 Task: Look for space in Bijelo Polje, Montenegro from 4th August, 2023 to 8th August, 2023 for 1 adult in price range Rs.10000 to Rs.15000. Place can be private room with 1  bedroom having 1 bed and 1 bathroom. Property type can be flatguest house, hotel. Amenities needed are: wifi. Booking option can be shelf check-in. Required host language is English.
Action: Mouse moved to (435, 53)
Screenshot: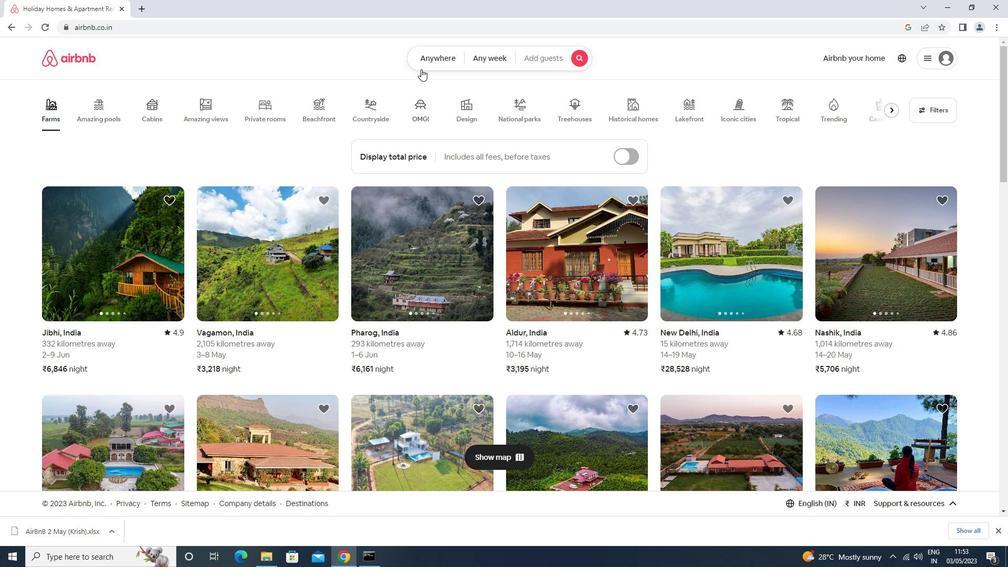 
Action: Mouse pressed left at (435, 53)
Screenshot: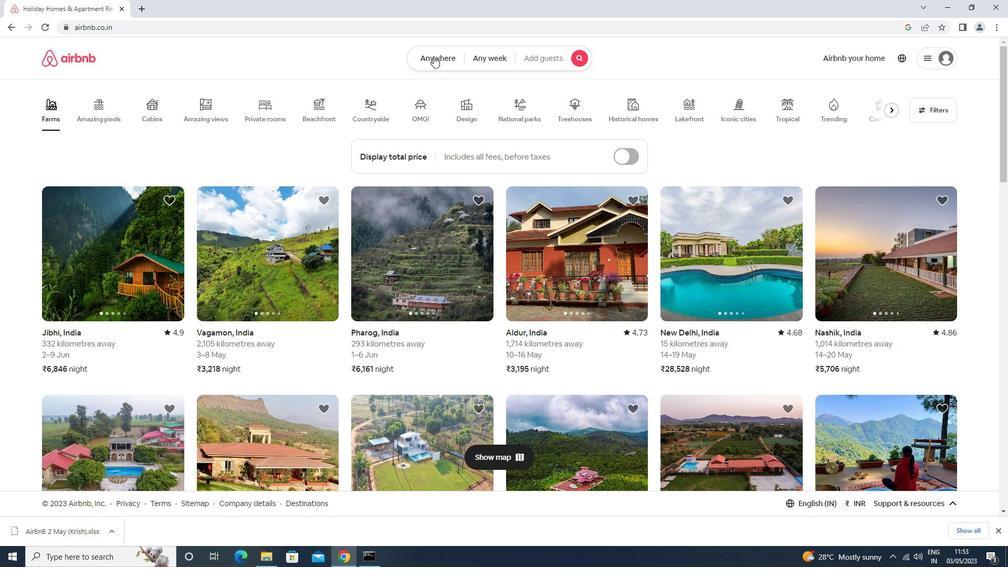 
Action: Mouse moved to (403, 106)
Screenshot: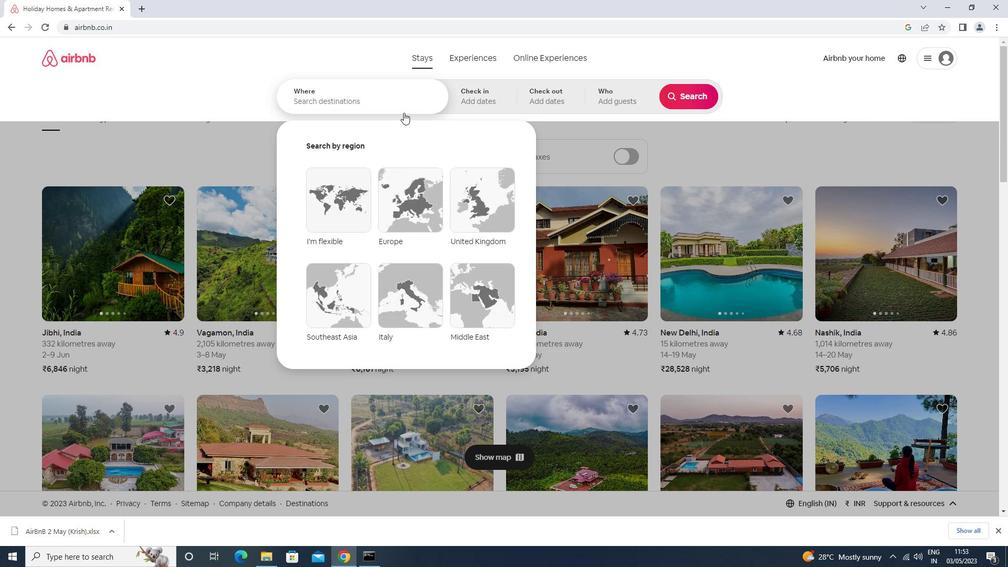 
Action: Mouse pressed left at (403, 106)
Screenshot: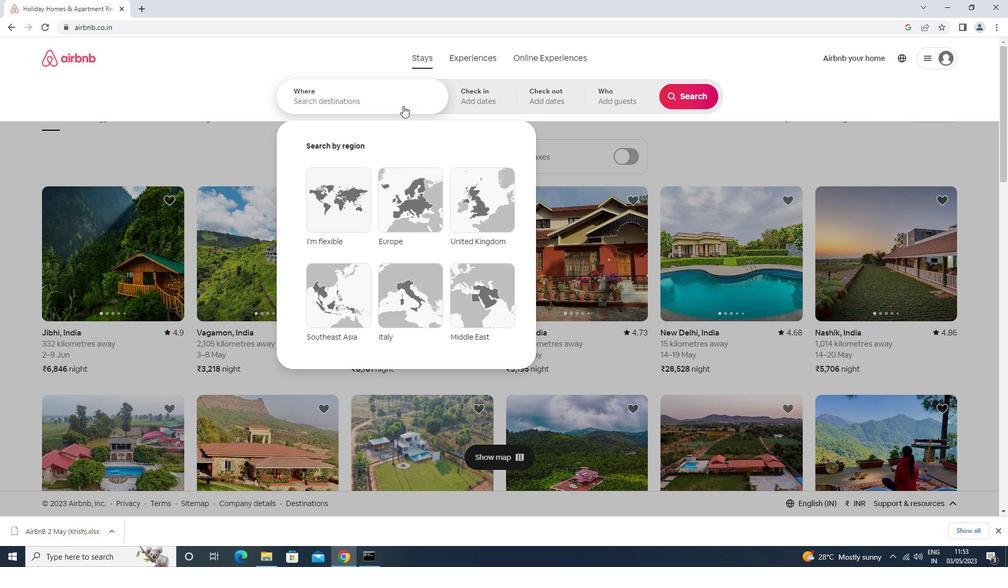 
Action: Key pressed b<Key.caps_lock>ejelo<Key.space>o<Key.backspace>polje<Key.down><Key.enter>
Screenshot: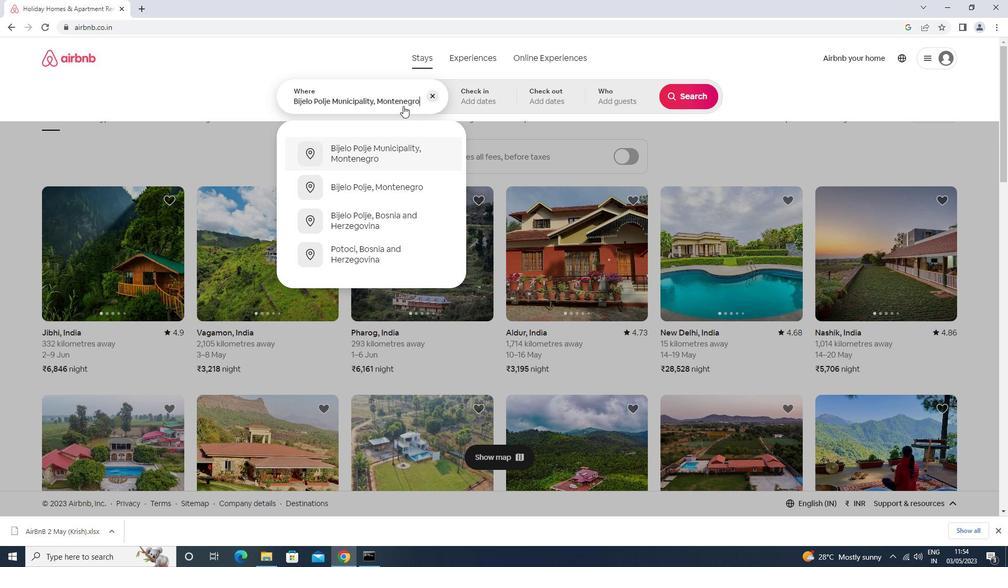 
Action: Mouse moved to (687, 184)
Screenshot: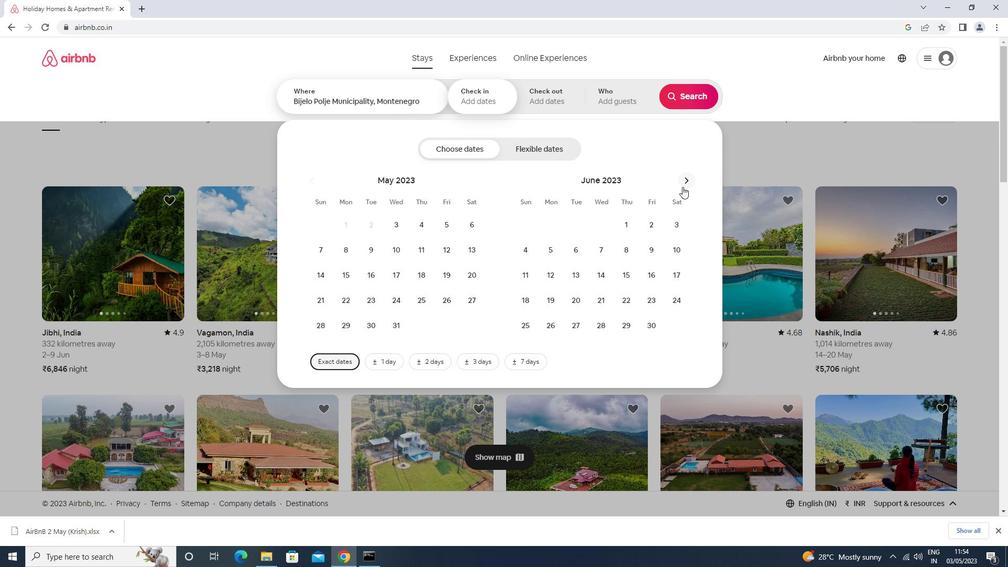 
Action: Mouse pressed left at (687, 184)
Screenshot: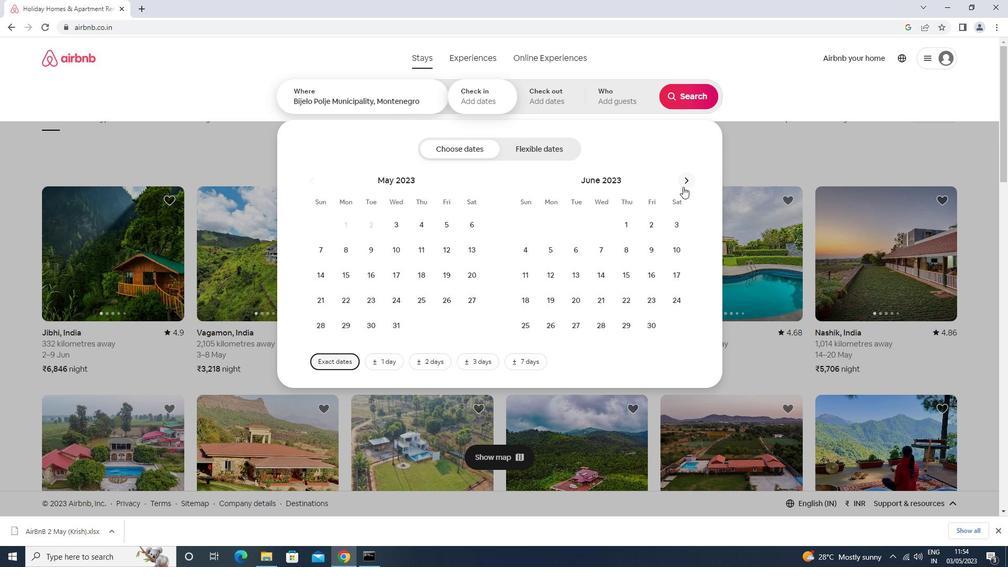 
Action: Mouse pressed left at (687, 184)
Screenshot: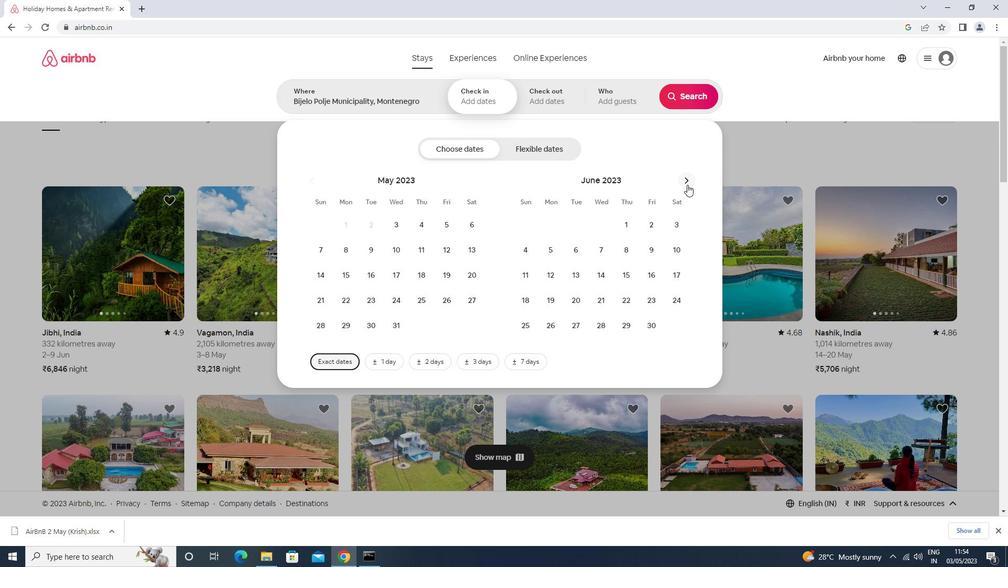 
Action: Mouse pressed left at (687, 184)
Screenshot: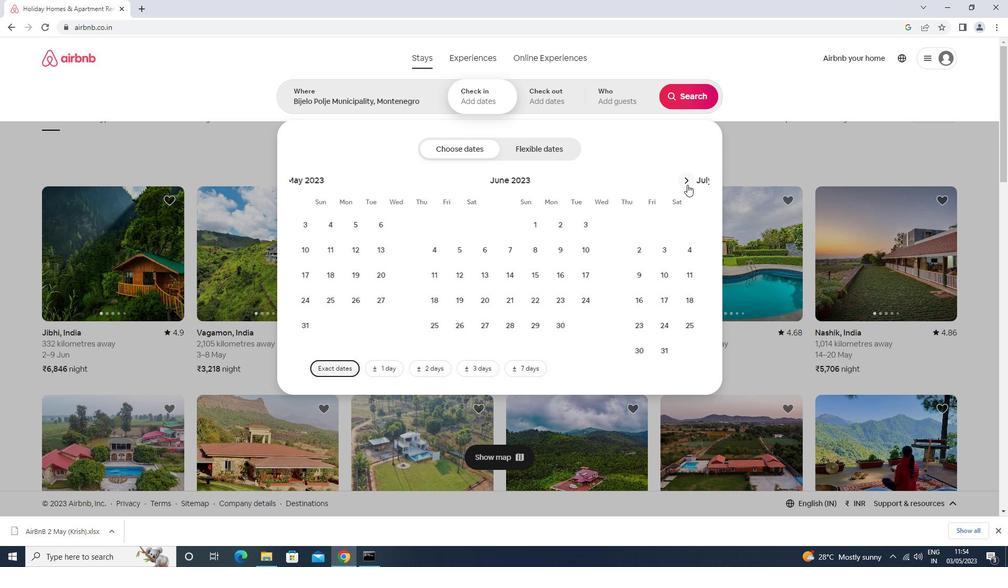 
Action: Mouse moved to (650, 220)
Screenshot: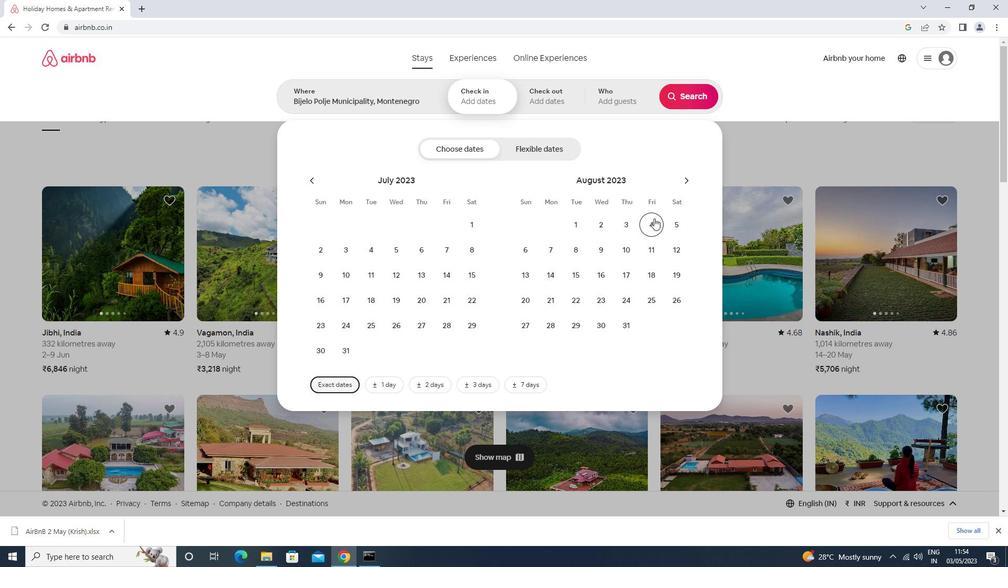 
Action: Mouse pressed left at (650, 220)
Screenshot: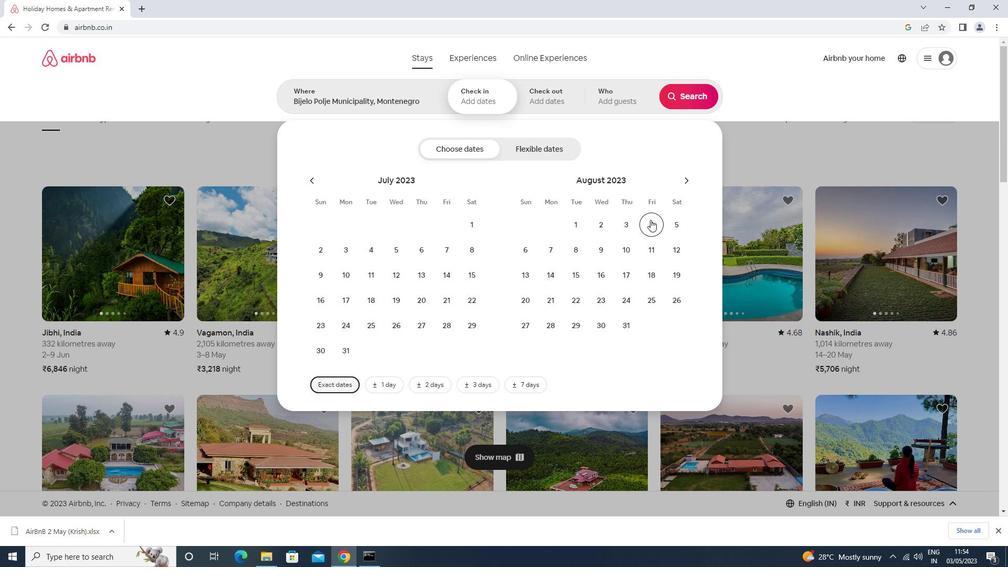 
Action: Mouse moved to (577, 250)
Screenshot: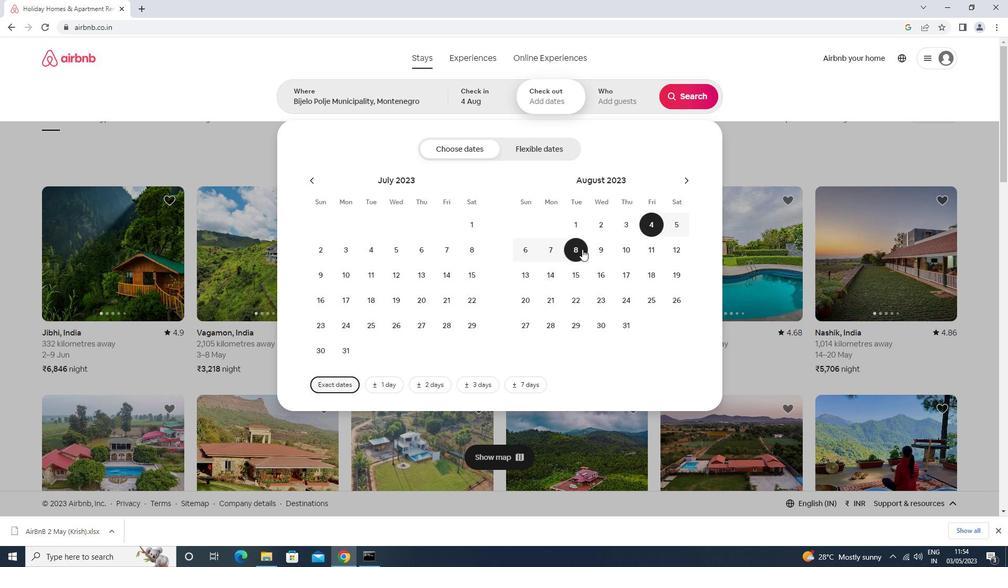 
Action: Mouse pressed left at (577, 250)
Screenshot: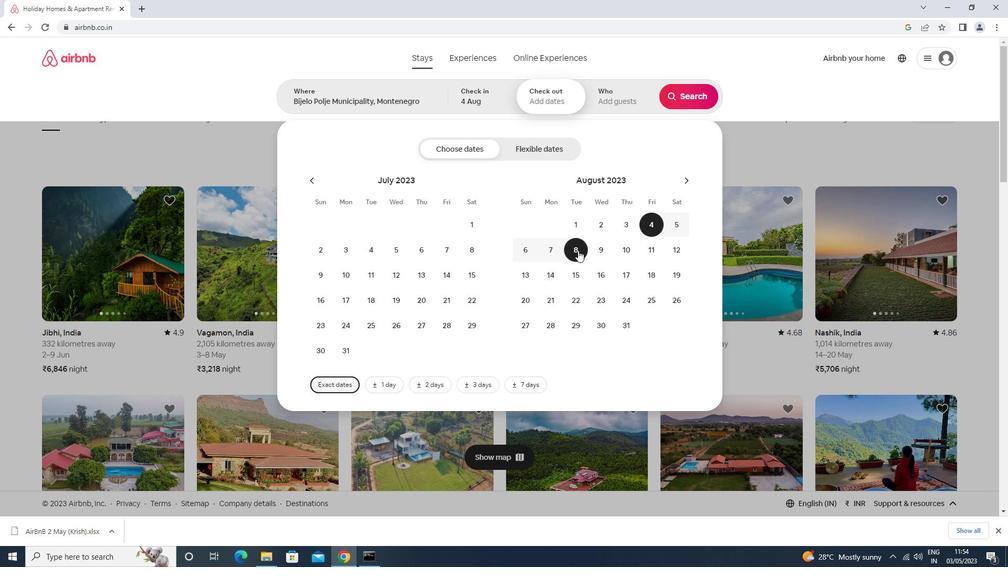 
Action: Mouse moved to (617, 105)
Screenshot: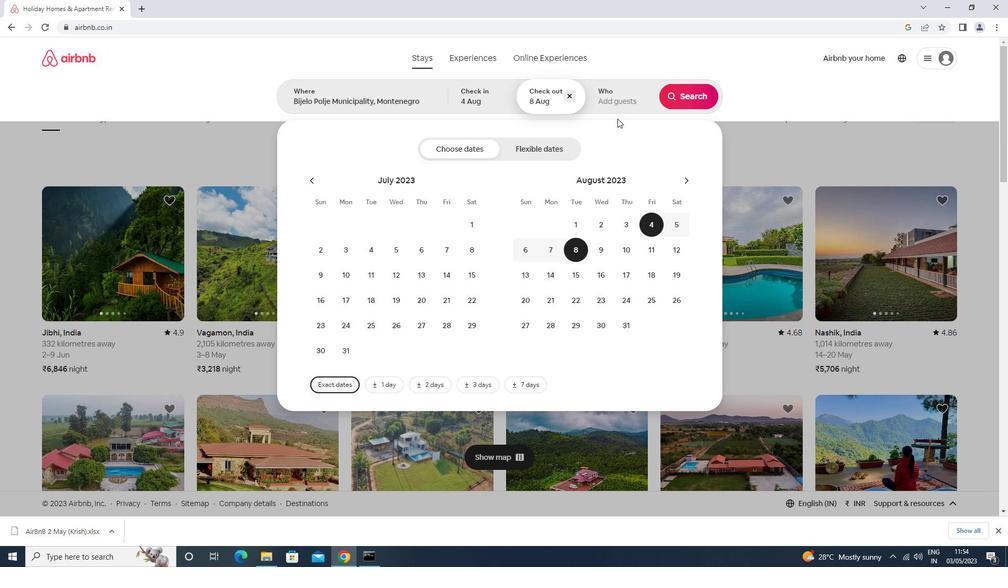 
Action: Mouse pressed left at (617, 105)
Screenshot: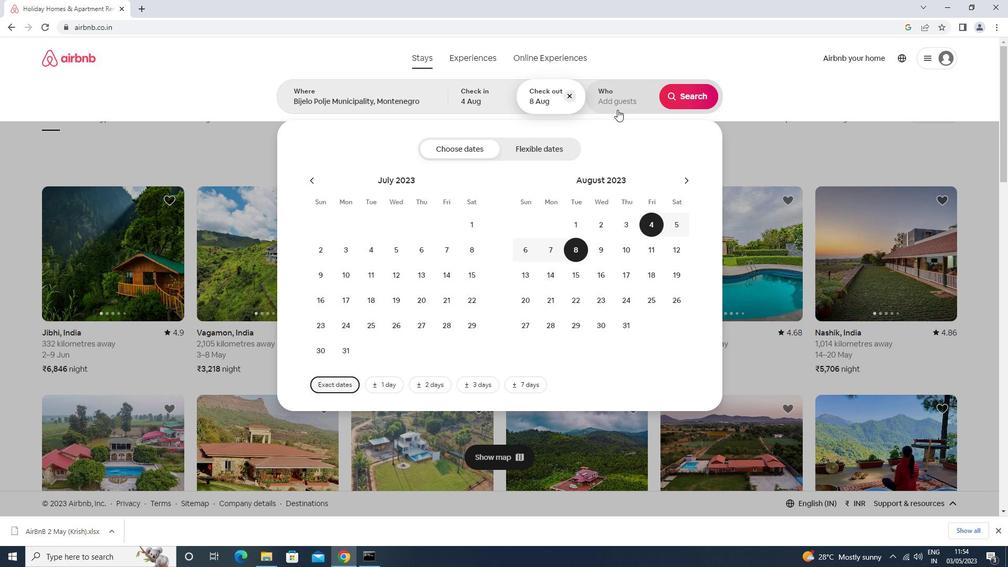 
Action: Mouse moved to (685, 154)
Screenshot: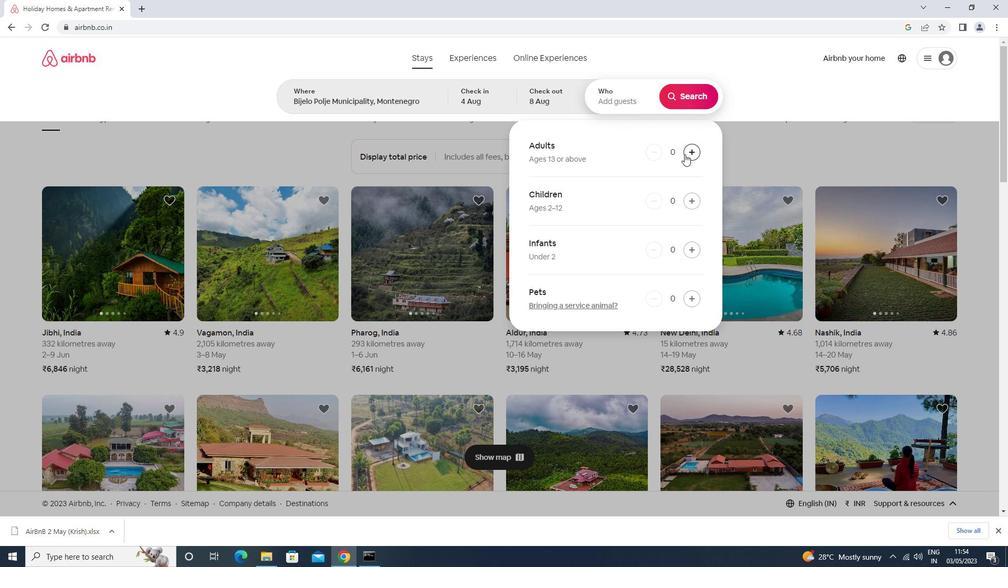 
Action: Mouse pressed left at (685, 154)
Screenshot: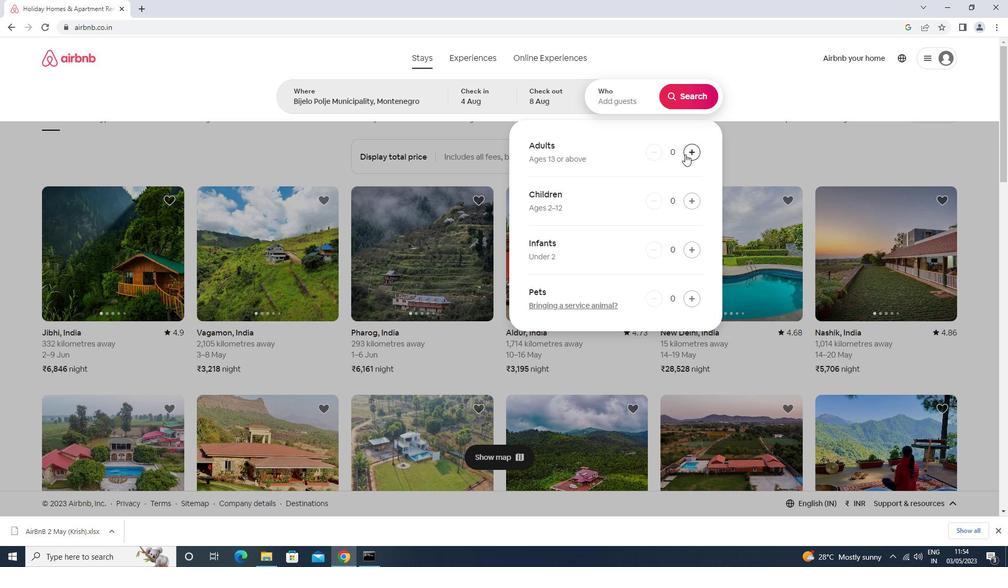 
Action: Mouse moved to (684, 102)
Screenshot: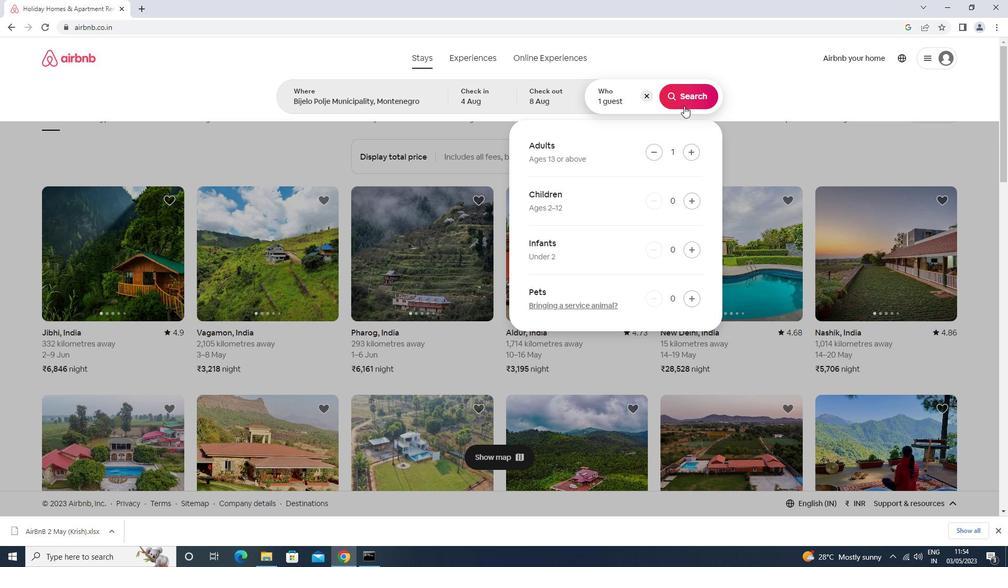 
Action: Mouse pressed left at (684, 102)
Screenshot: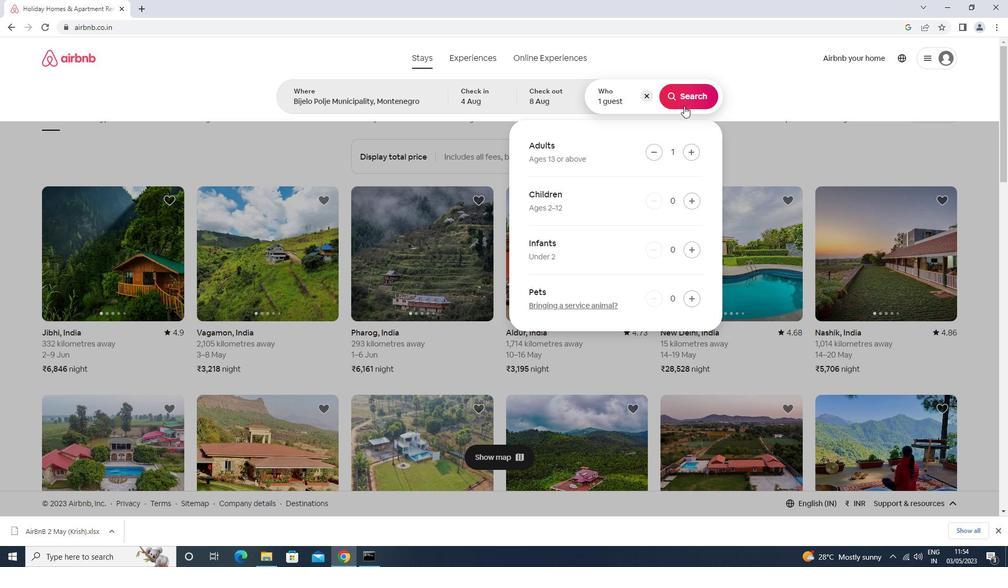 
Action: Mouse moved to (961, 97)
Screenshot: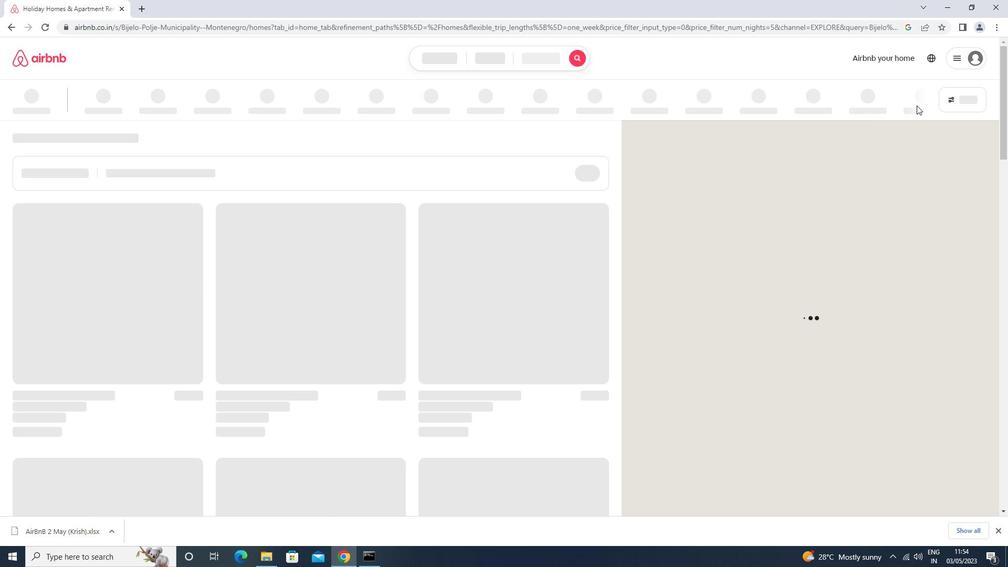 
Action: Mouse pressed left at (961, 97)
Screenshot: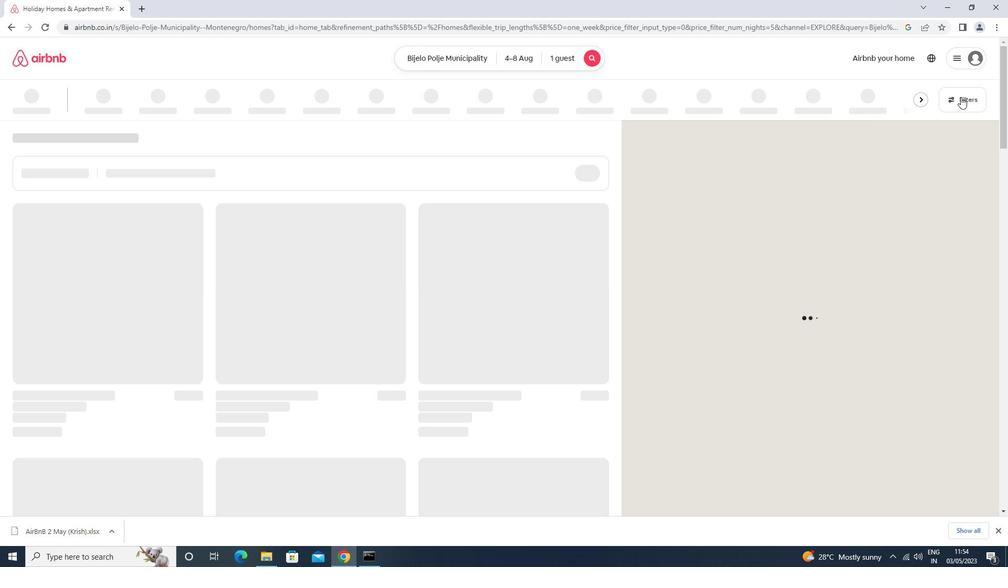 
Action: Mouse moved to (381, 227)
Screenshot: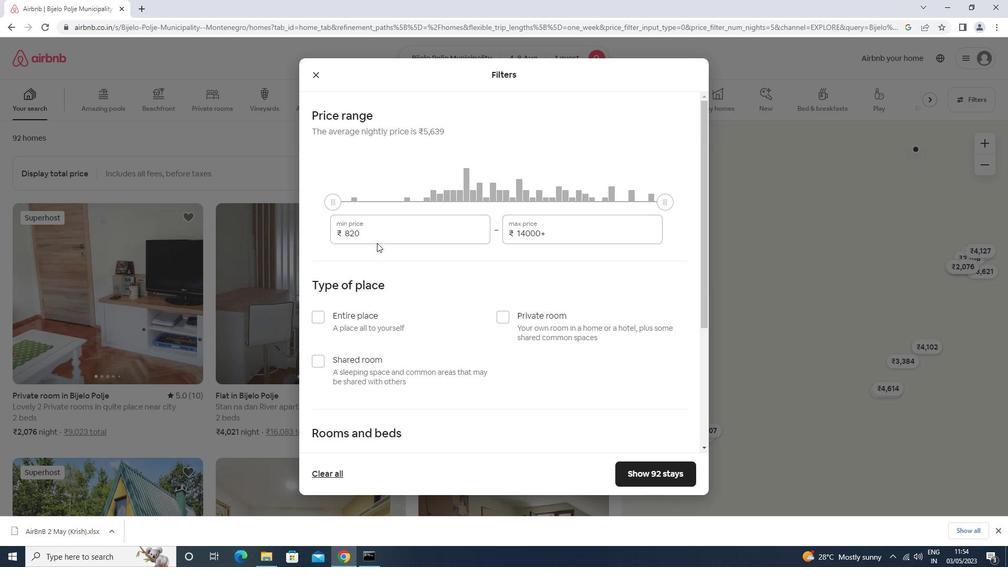 
Action: Mouse pressed left at (381, 227)
Screenshot: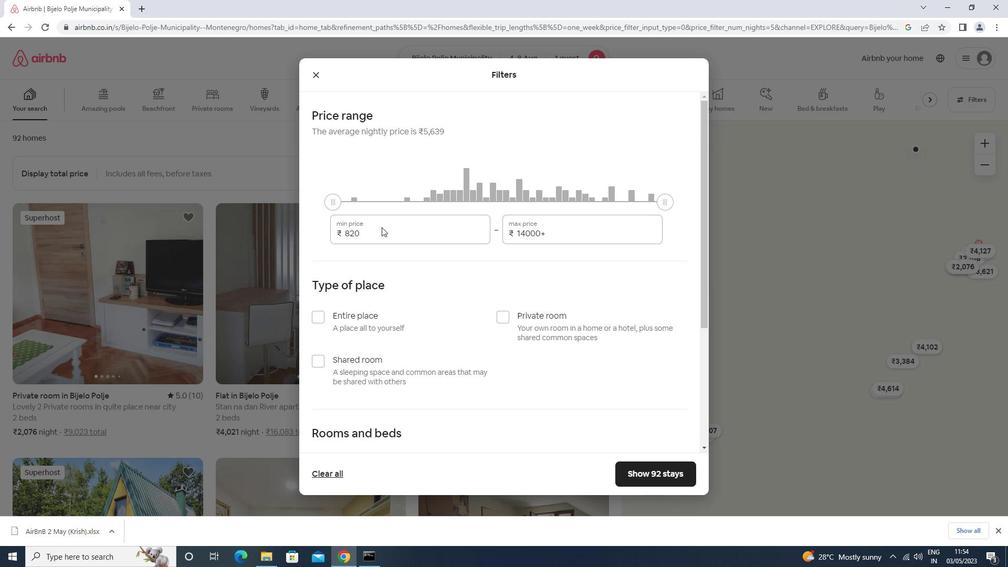 
Action: Key pressed <Key.backspace><Key.backspace><Key.backspace><Key.backspace><Key.backspace><Key.backspace>10000<Key.tab>15000
Screenshot: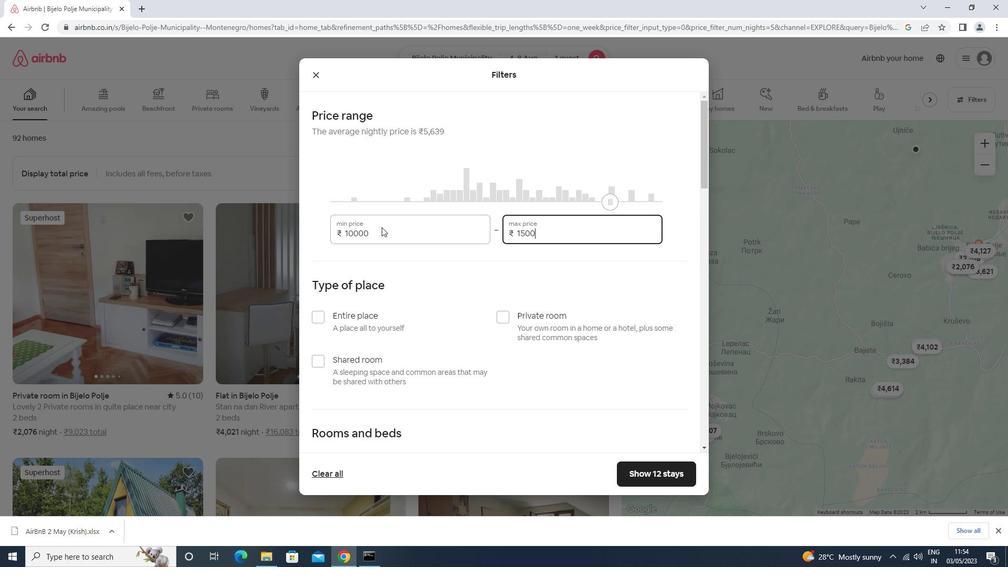 
Action: Mouse scrolled (381, 226) with delta (0, 0)
Screenshot: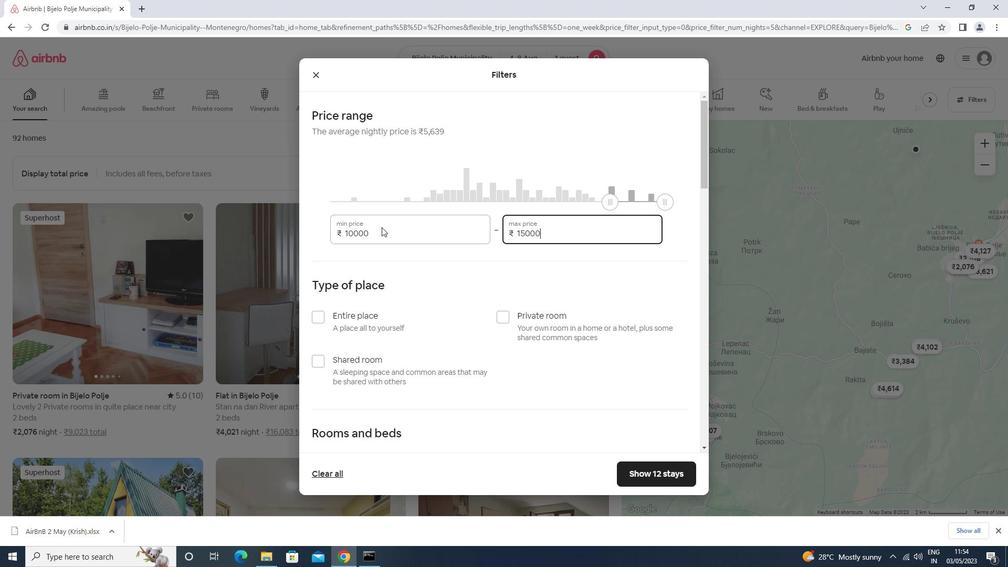 
Action: Mouse scrolled (381, 226) with delta (0, 0)
Screenshot: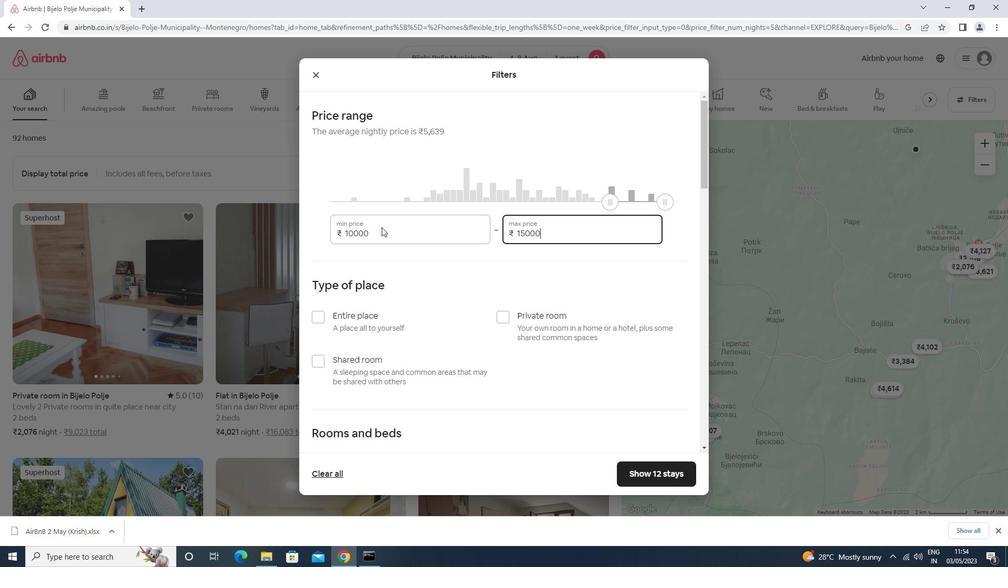 
Action: Mouse scrolled (381, 226) with delta (0, 0)
Screenshot: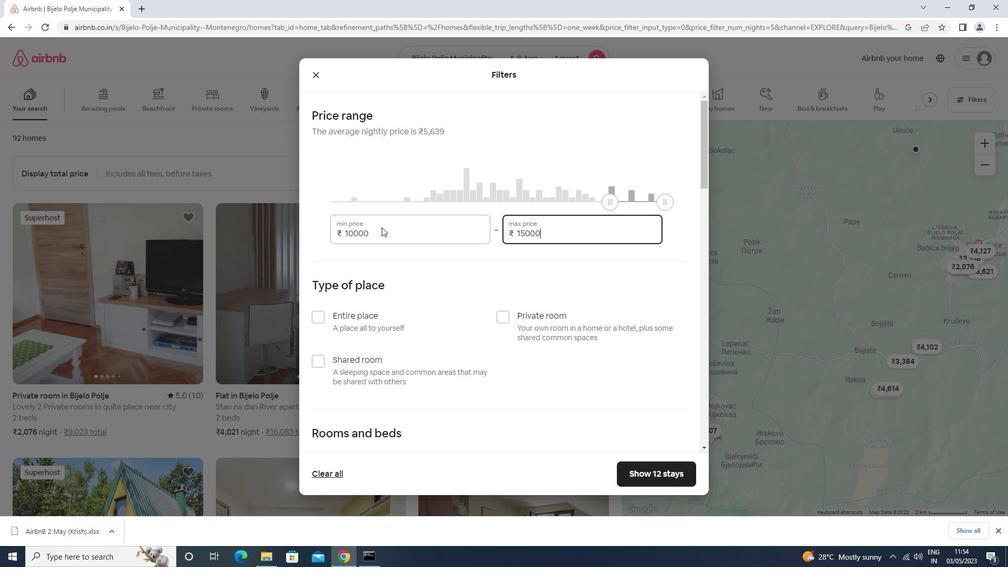 
Action: Mouse moved to (516, 163)
Screenshot: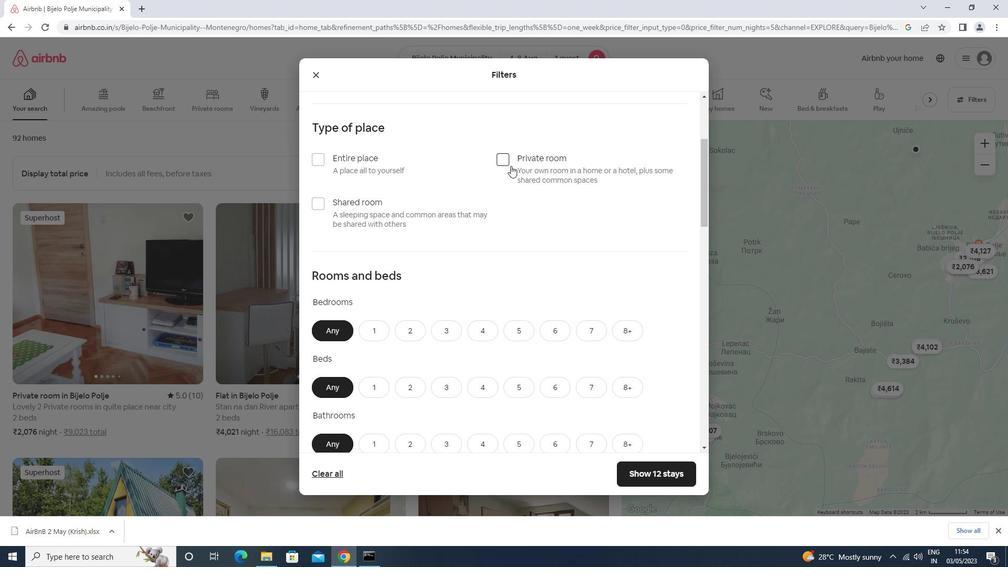 
Action: Mouse pressed left at (516, 163)
Screenshot: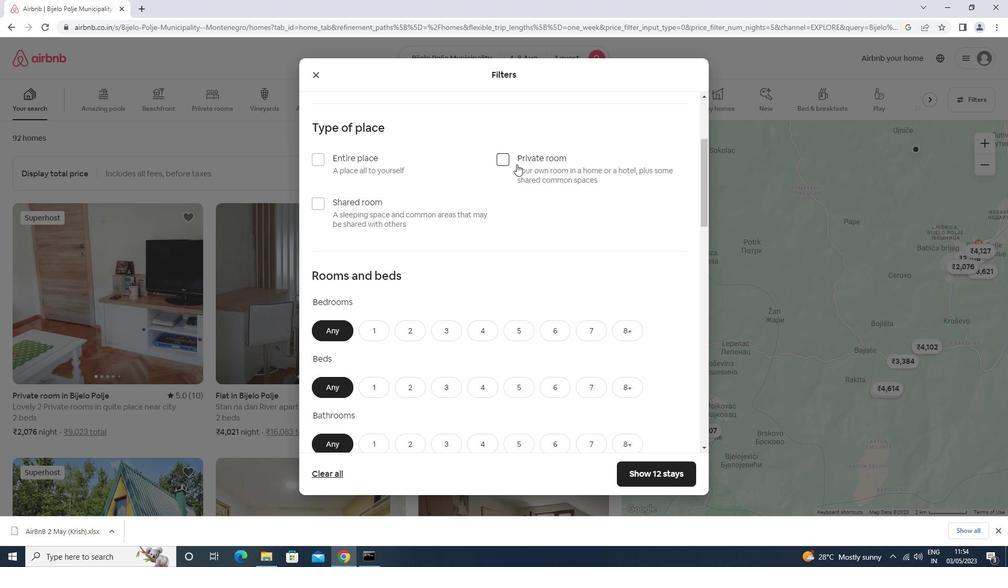 
Action: Mouse scrolled (516, 163) with delta (0, 0)
Screenshot: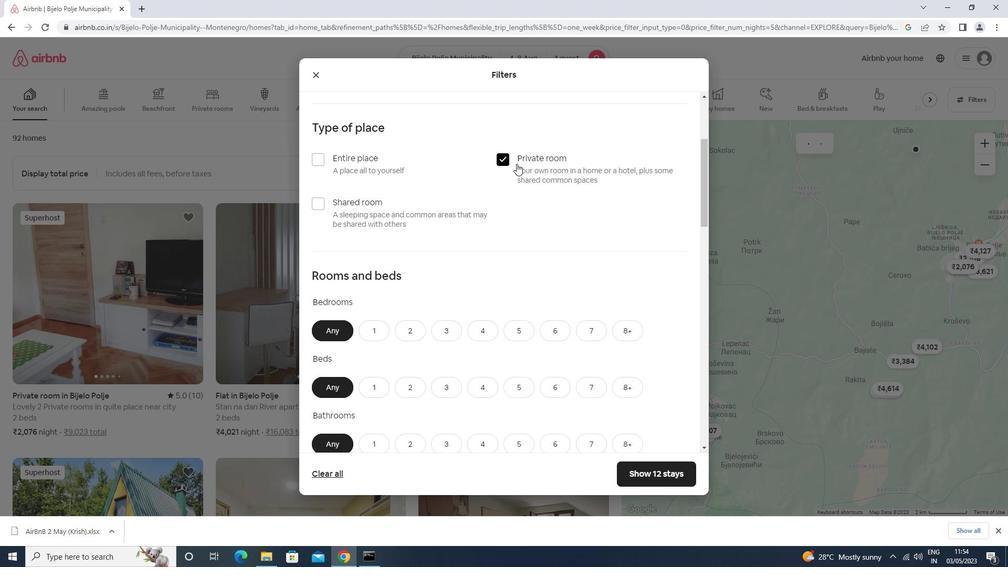 
Action: Mouse scrolled (516, 163) with delta (0, 0)
Screenshot: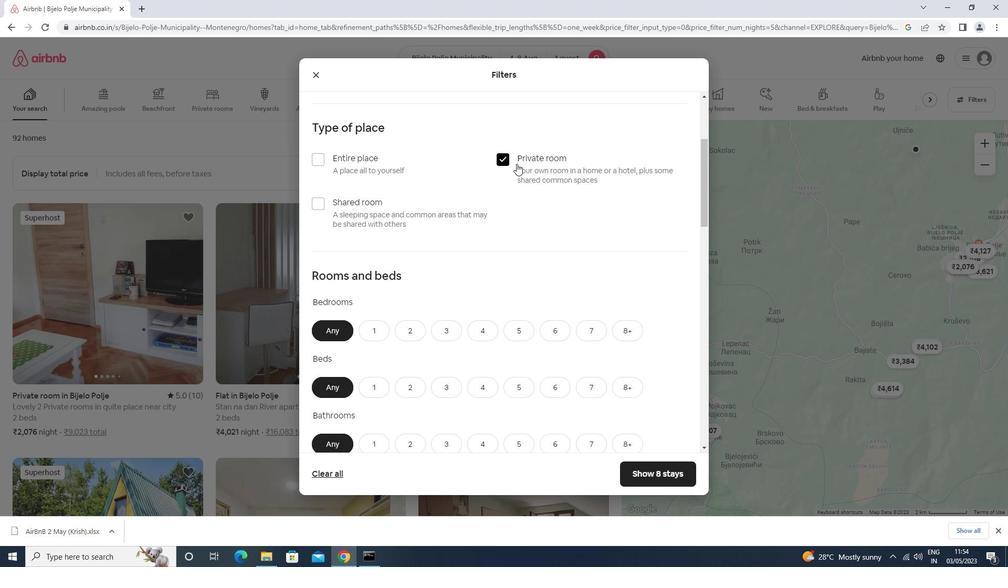 
Action: Mouse scrolled (516, 163) with delta (0, 0)
Screenshot: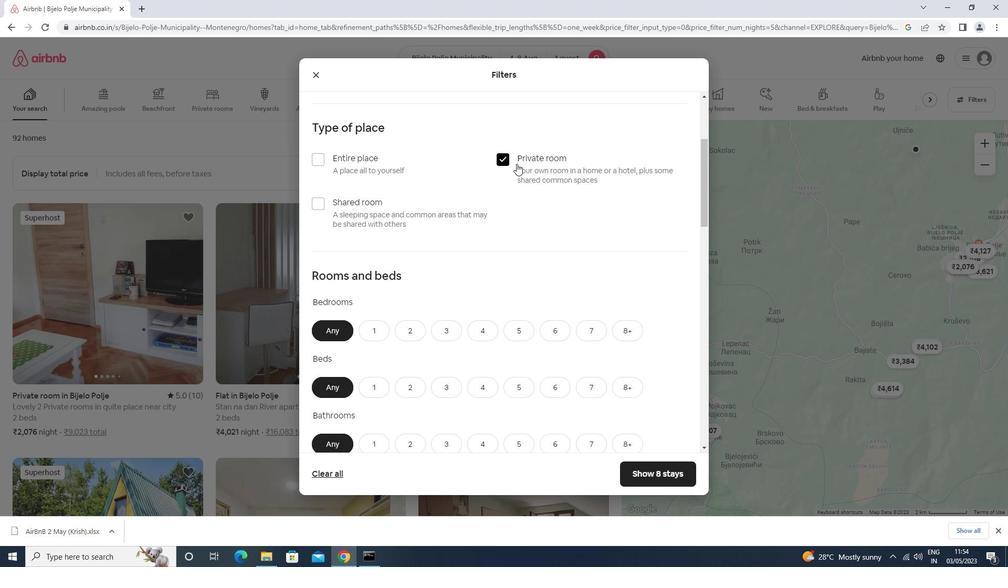 
Action: Mouse moved to (379, 175)
Screenshot: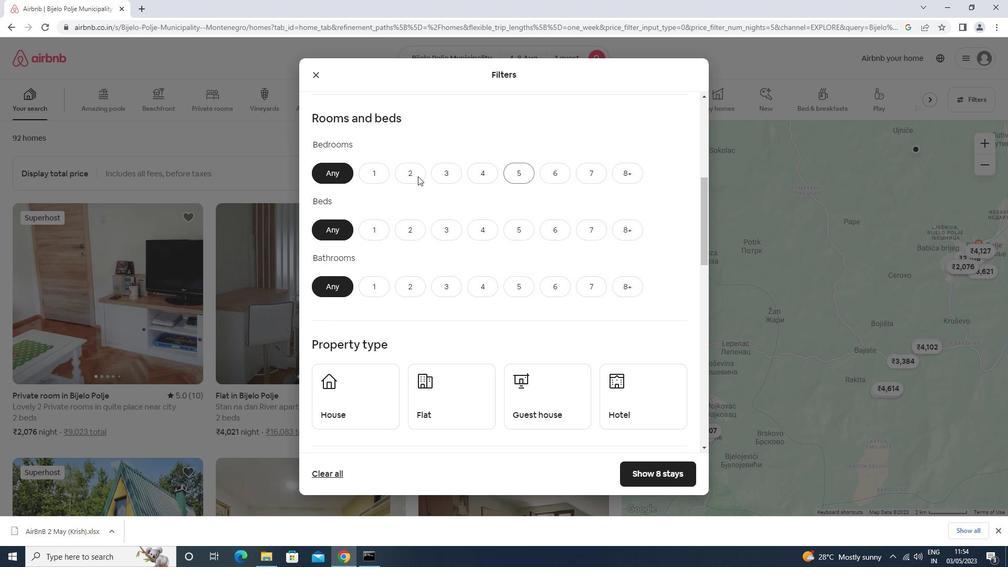 
Action: Mouse pressed left at (379, 175)
Screenshot: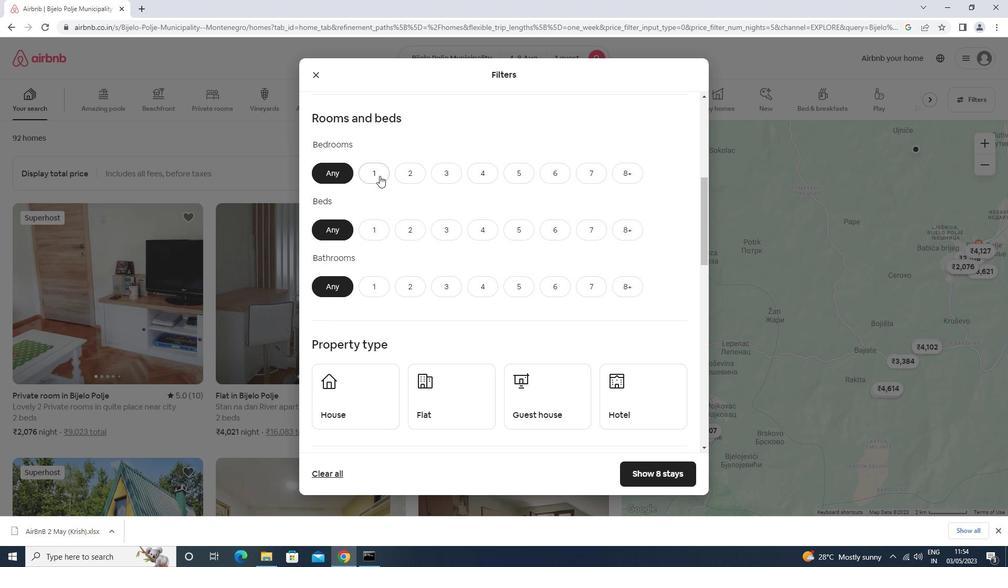 
Action: Mouse moved to (381, 232)
Screenshot: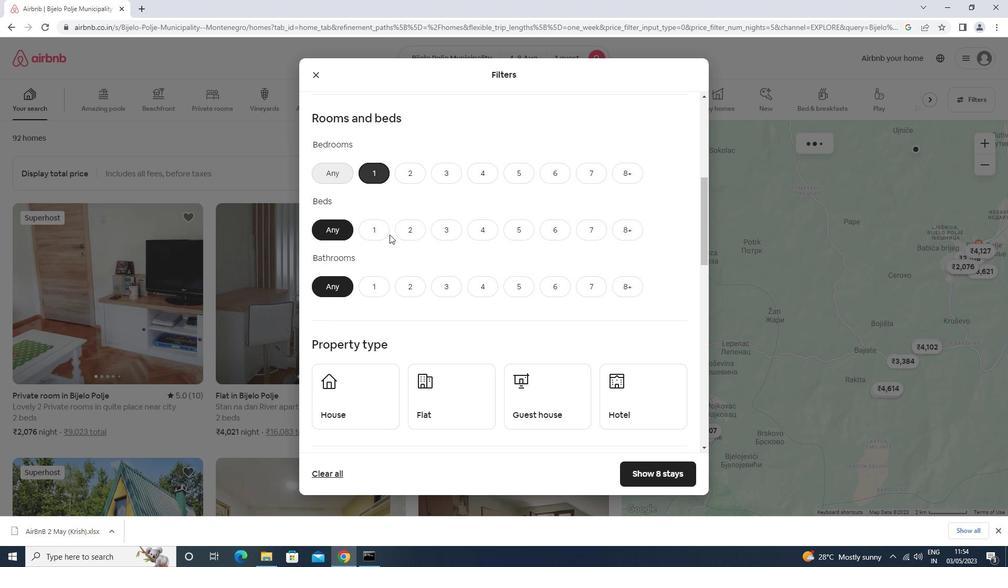 
Action: Mouse pressed left at (381, 232)
Screenshot: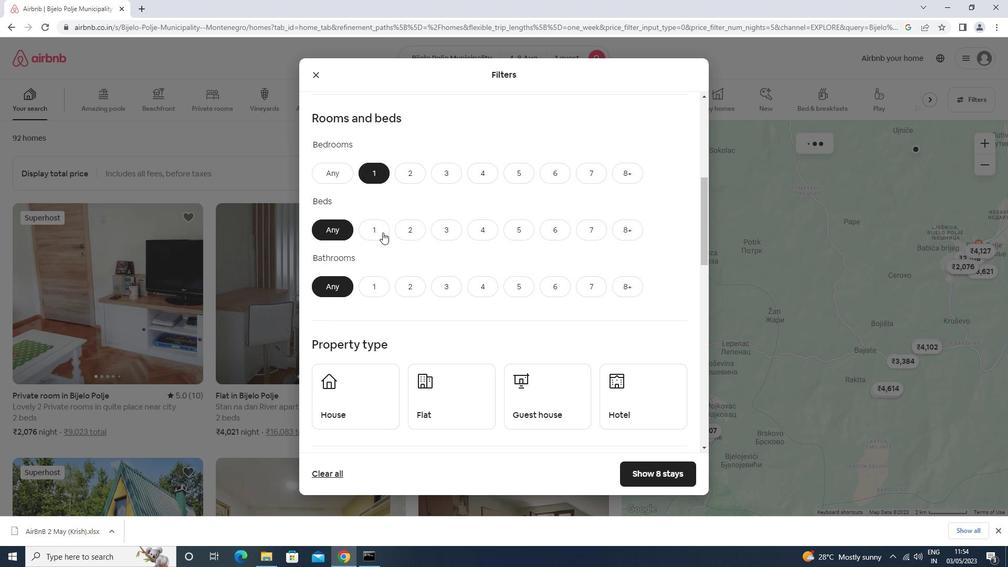 
Action: Mouse moved to (378, 287)
Screenshot: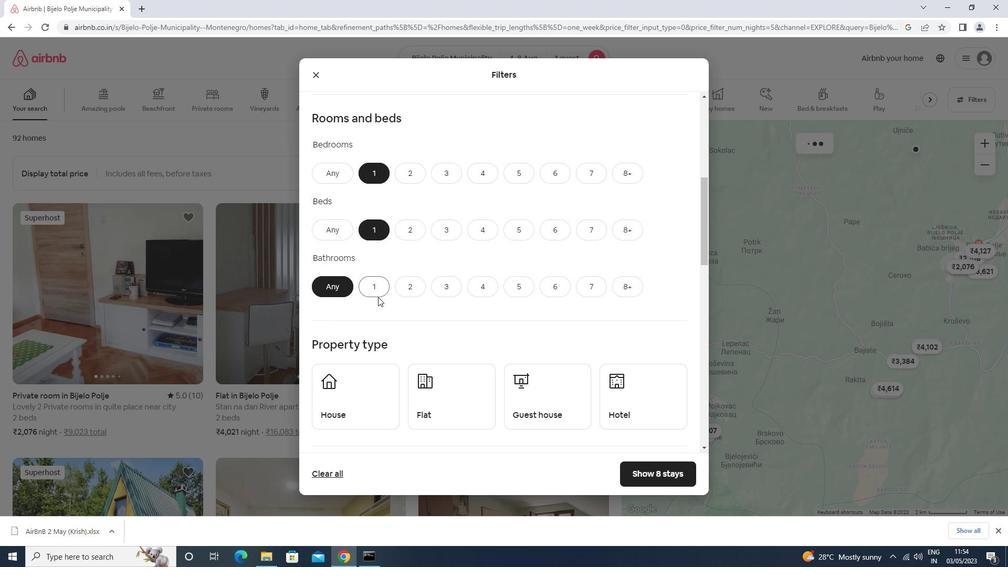 
Action: Mouse pressed left at (378, 287)
Screenshot: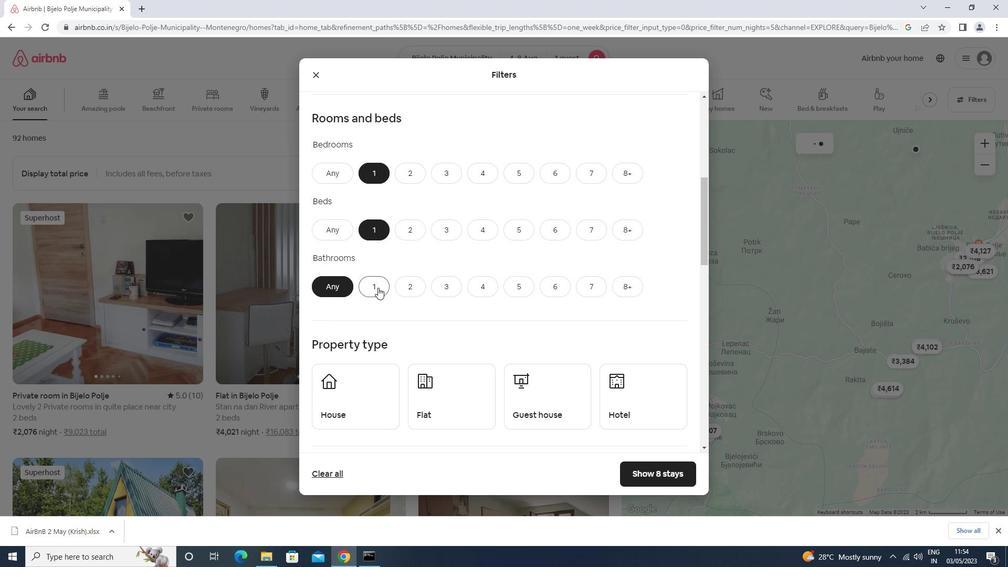 
Action: Mouse moved to (378, 286)
Screenshot: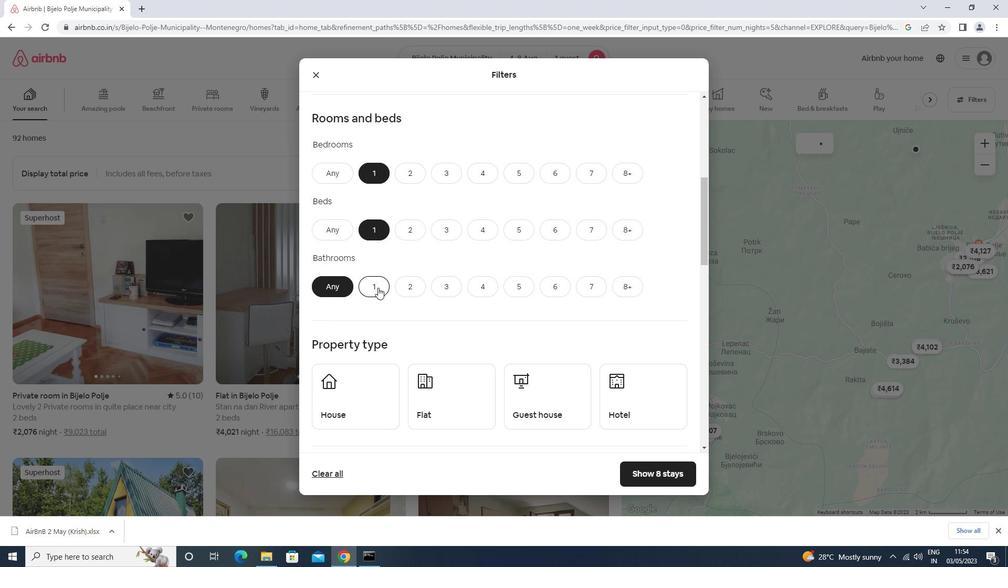 
Action: Mouse scrolled (378, 286) with delta (0, 0)
Screenshot: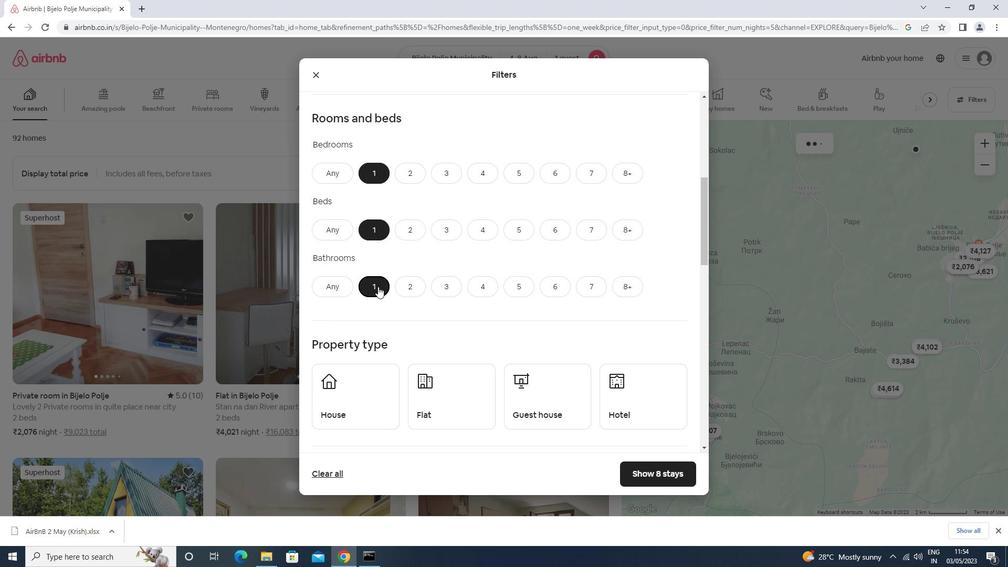 
Action: Mouse scrolled (378, 286) with delta (0, 0)
Screenshot: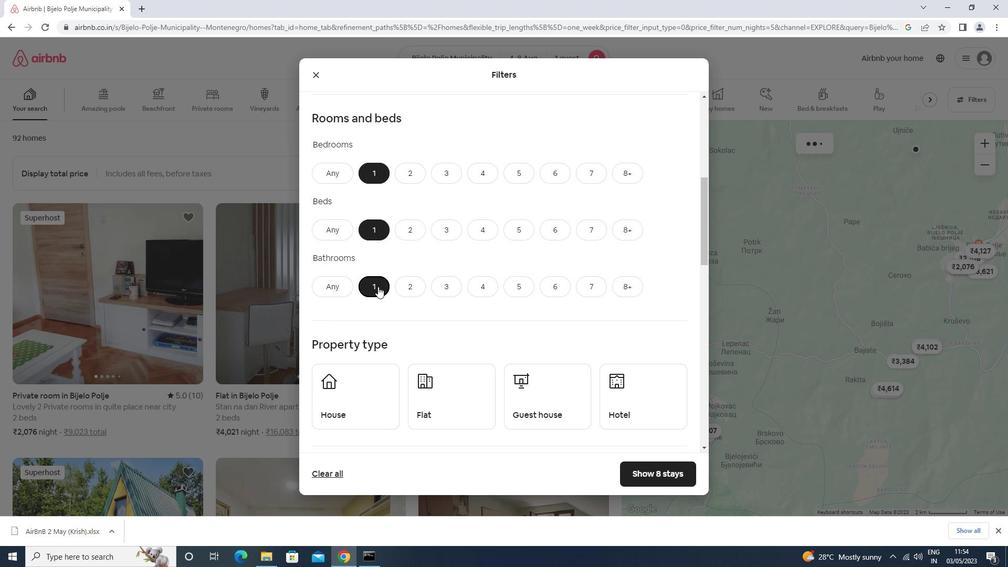 
Action: Mouse scrolled (378, 286) with delta (0, 0)
Screenshot: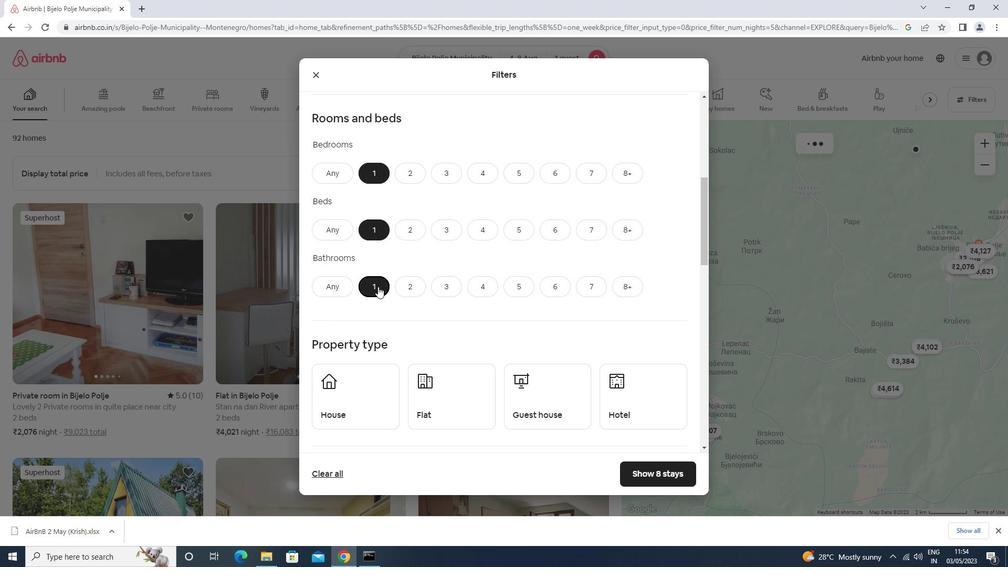 
Action: Mouse moved to (340, 279)
Screenshot: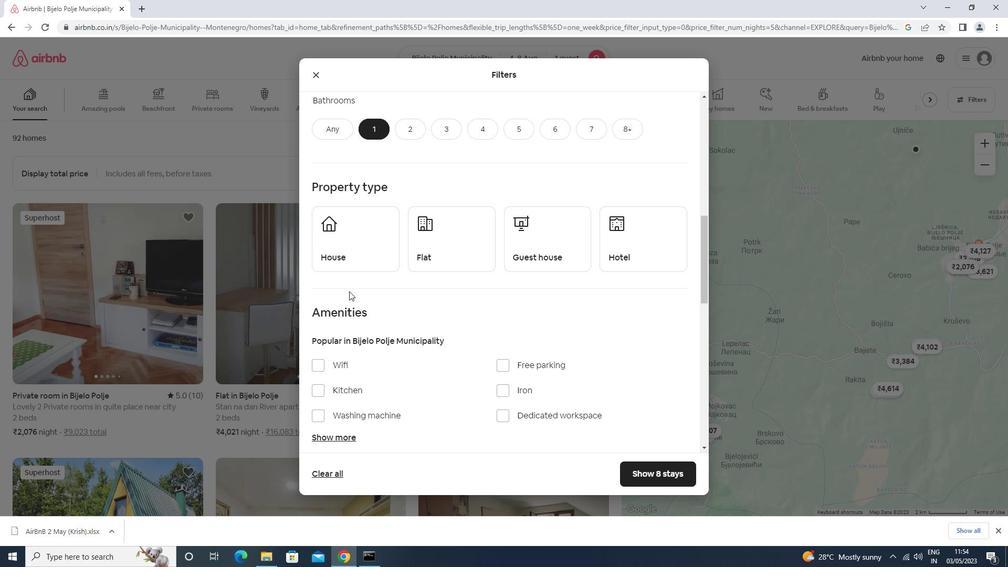 
Action: Mouse pressed left at (340, 279)
Screenshot: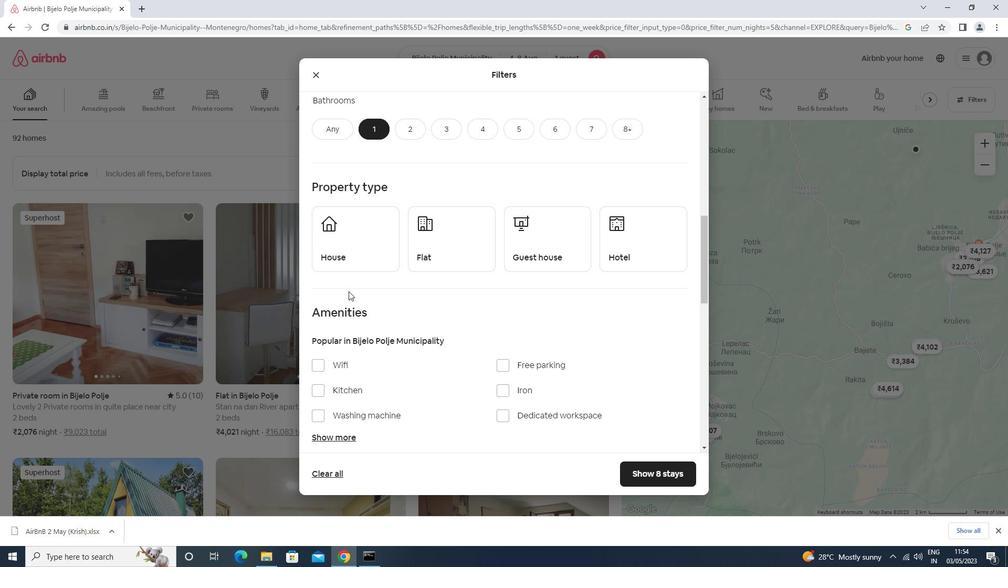 
Action: Mouse moved to (340, 250)
Screenshot: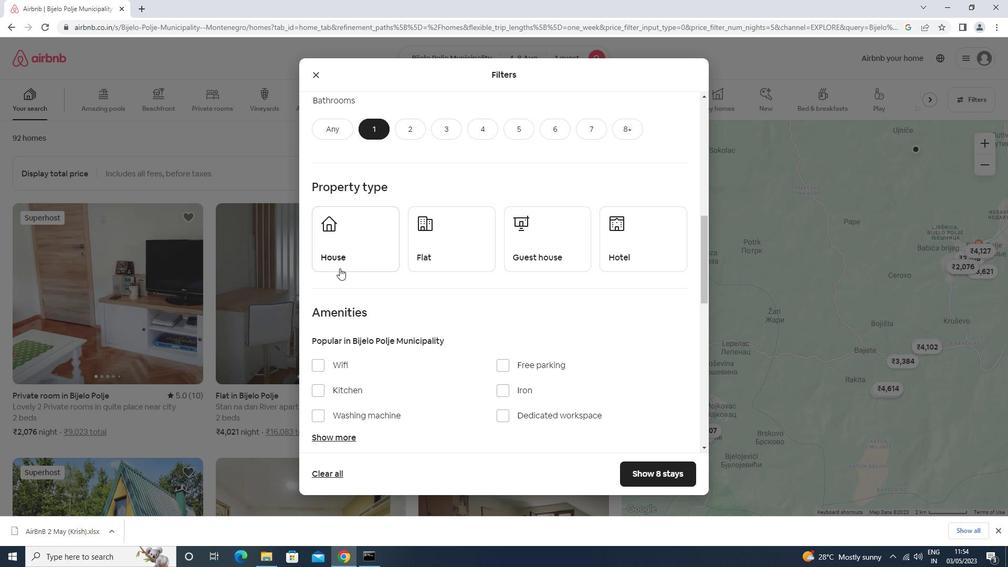 
Action: Mouse pressed left at (340, 250)
Screenshot: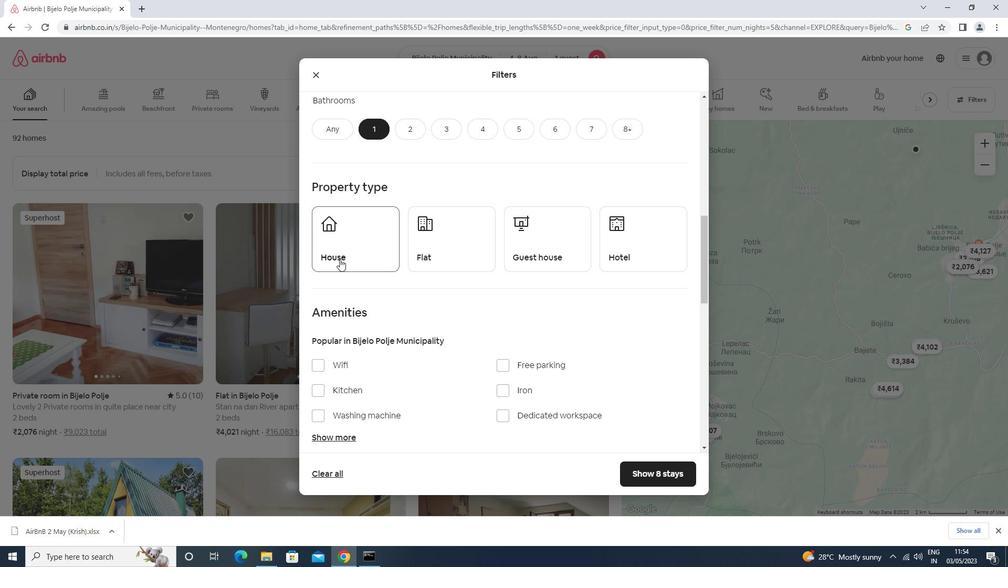 
Action: Mouse moved to (475, 242)
Screenshot: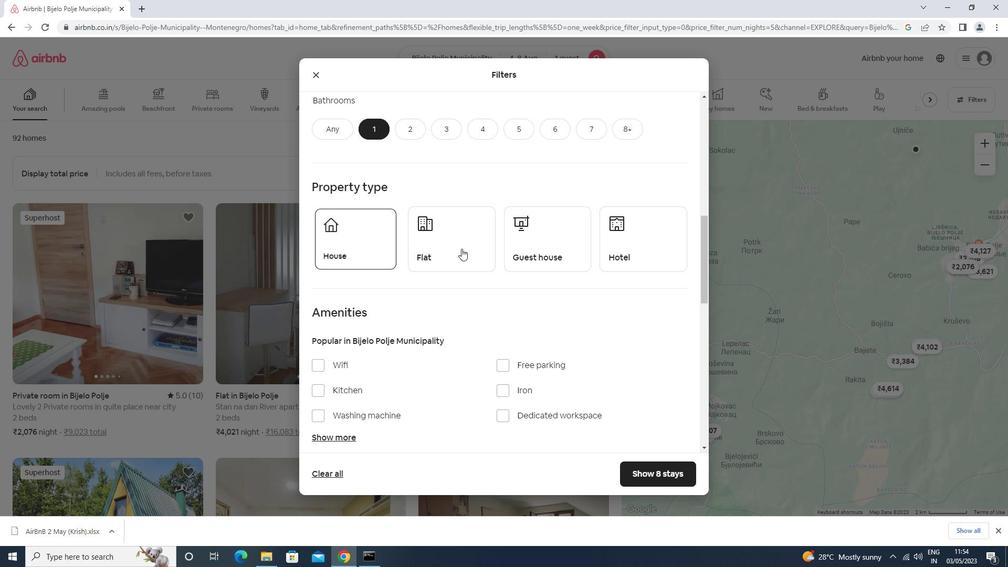 
Action: Mouse pressed left at (475, 242)
Screenshot: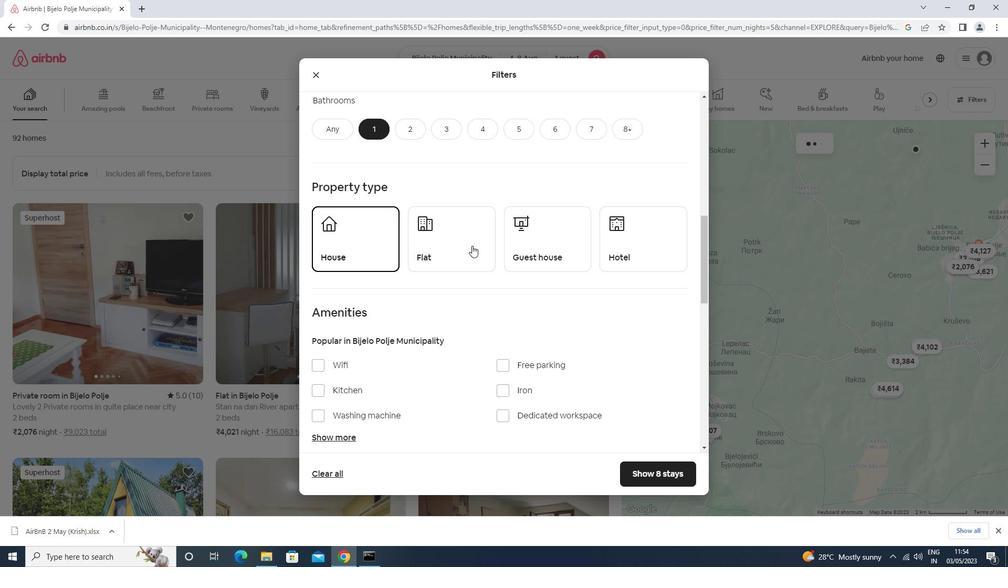 
Action: Mouse moved to (559, 238)
Screenshot: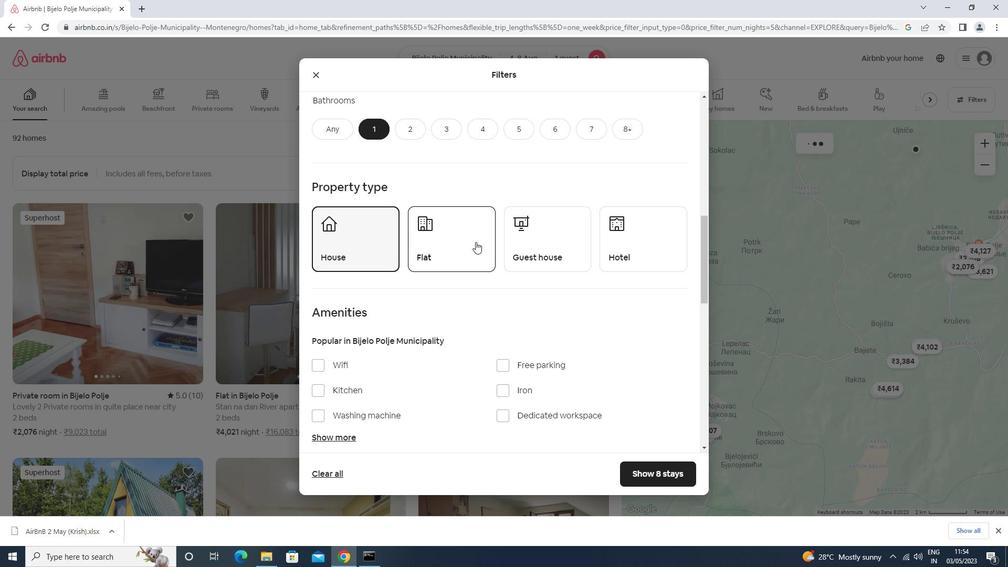 
Action: Mouse pressed left at (559, 238)
Screenshot: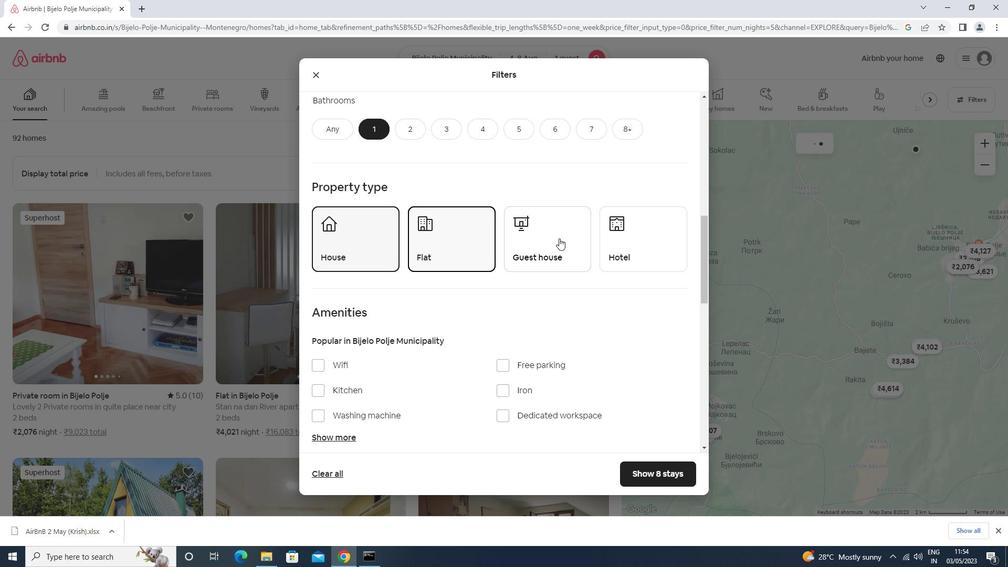 
Action: Mouse moved to (551, 245)
Screenshot: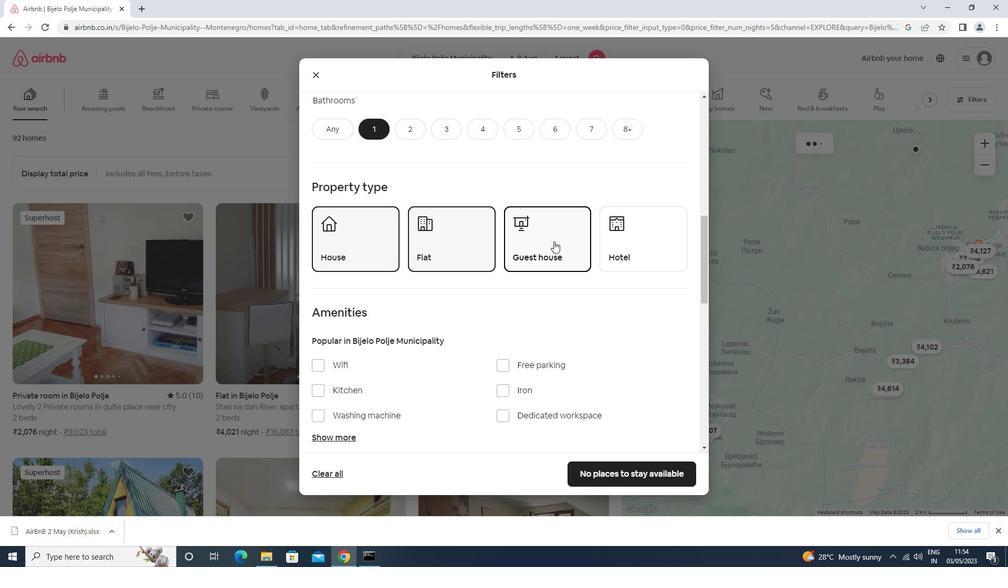 
Action: Mouse scrolled (551, 245) with delta (0, 0)
Screenshot: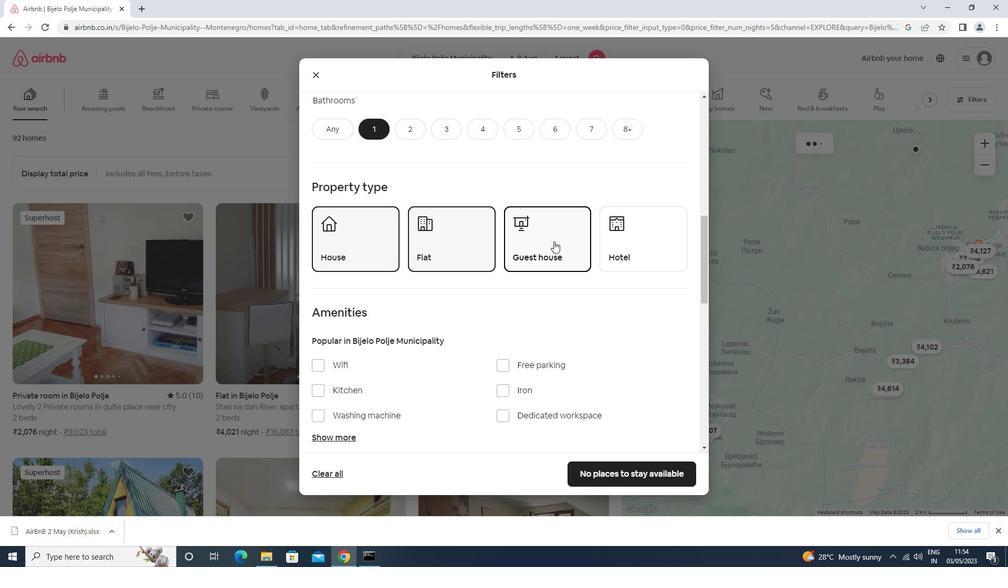 
Action: Mouse moved to (550, 247)
Screenshot: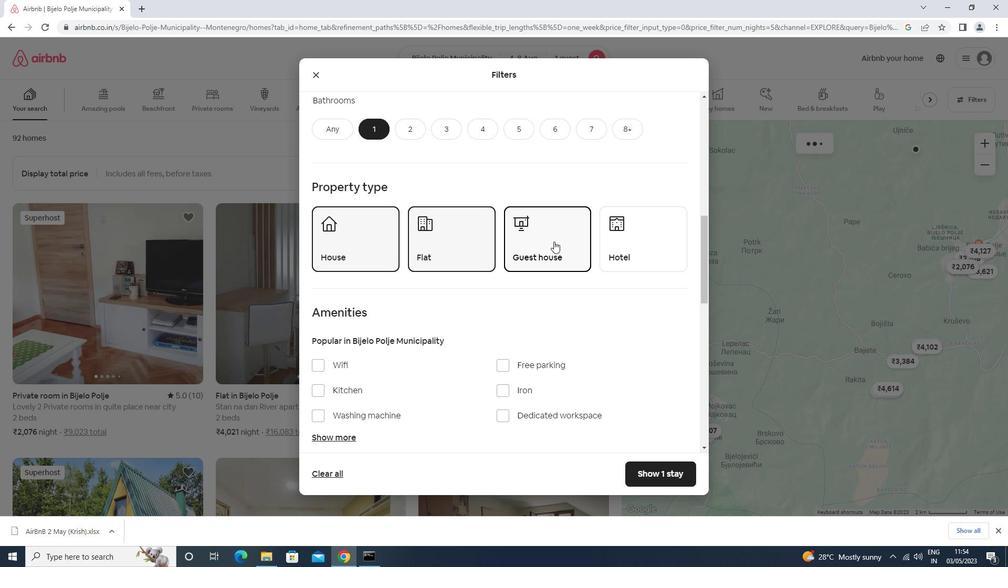 
Action: Mouse scrolled (550, 246) with delta (0, 0)
Screenshot: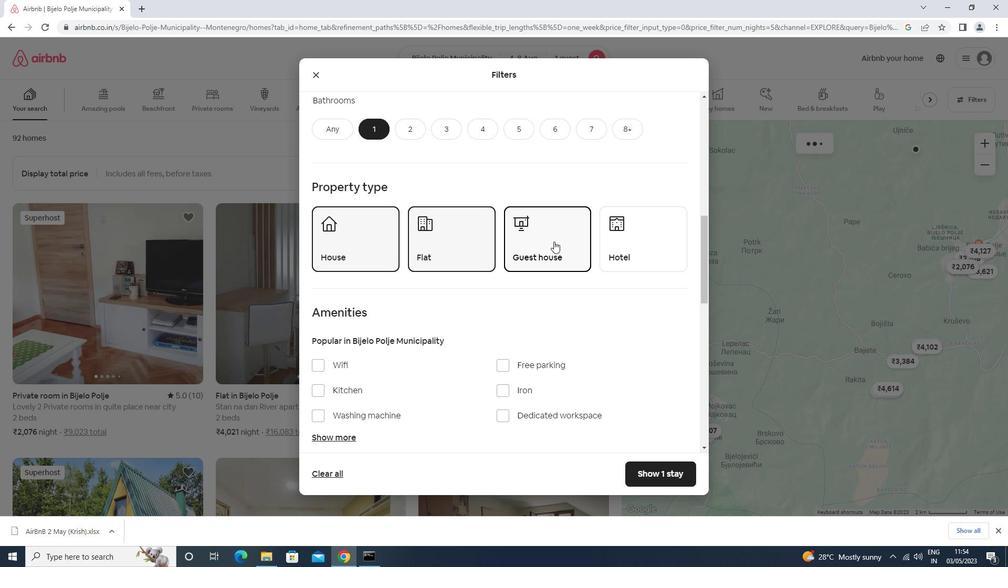 
Action: Mouse moved to (550, 248)
Screenshot: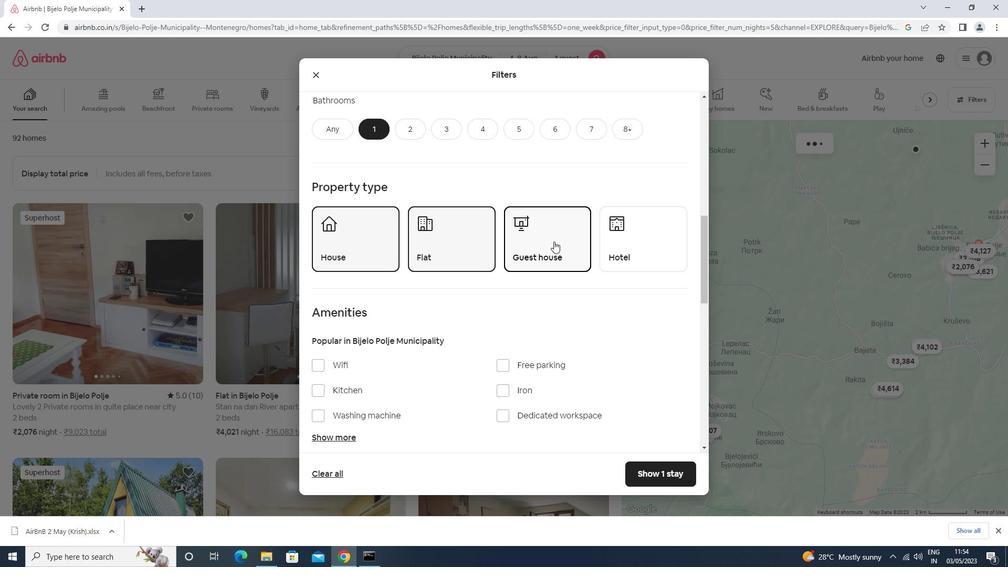 
Action: Mouse scrolled (550, 248) with delta (0, 0)
Screenshot: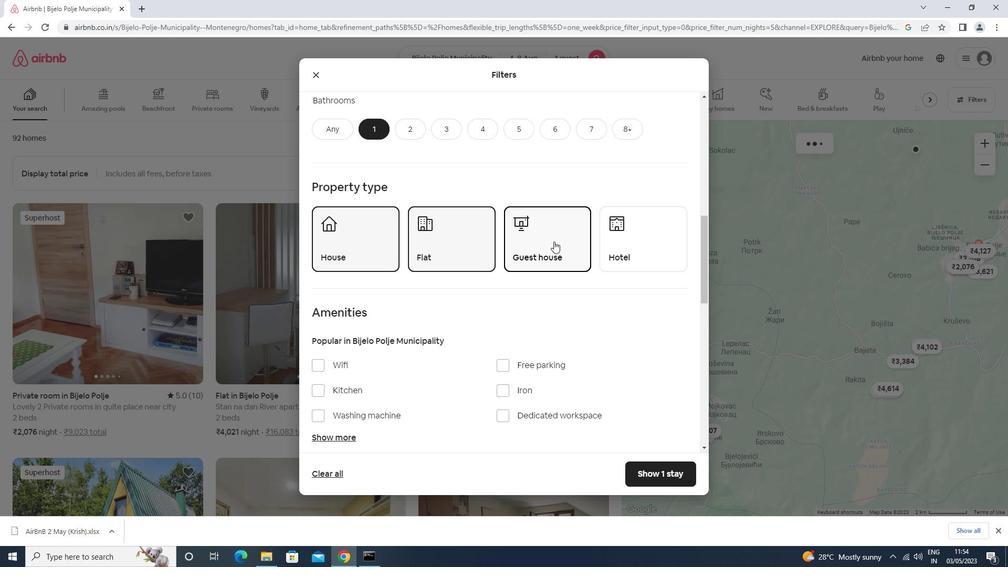 
Action: Mouse moved to (549, 249)
Screenshot: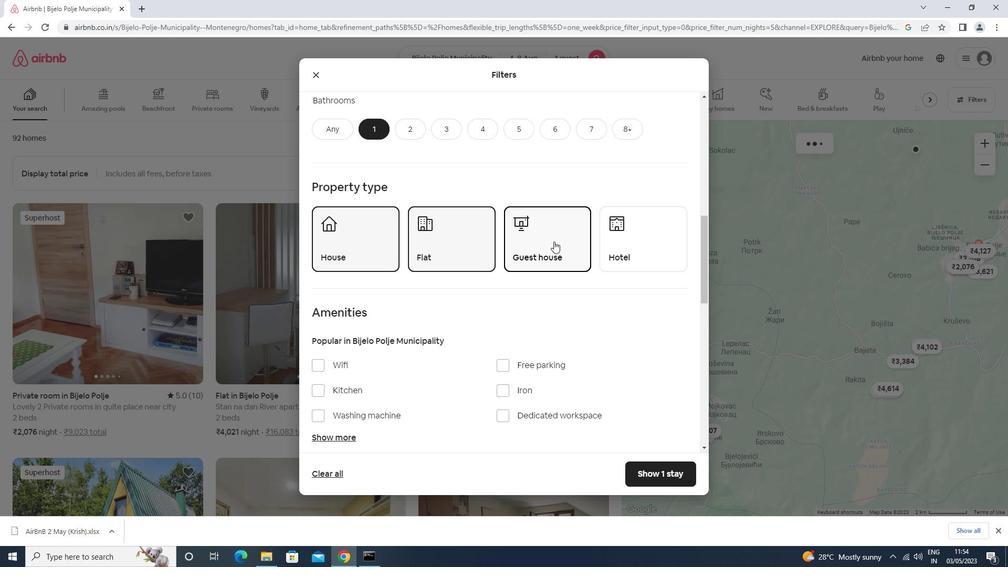 
Action: Mouse scrolled (549, 248) with delta (0, 0)
Screenshot: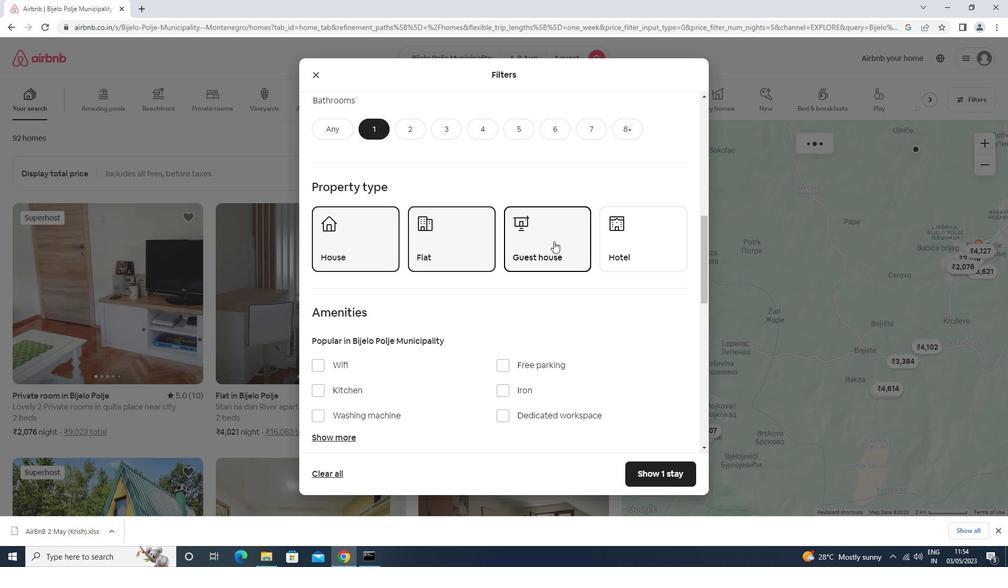 
Action: Mouse moved to (661, 355)
Screenshot: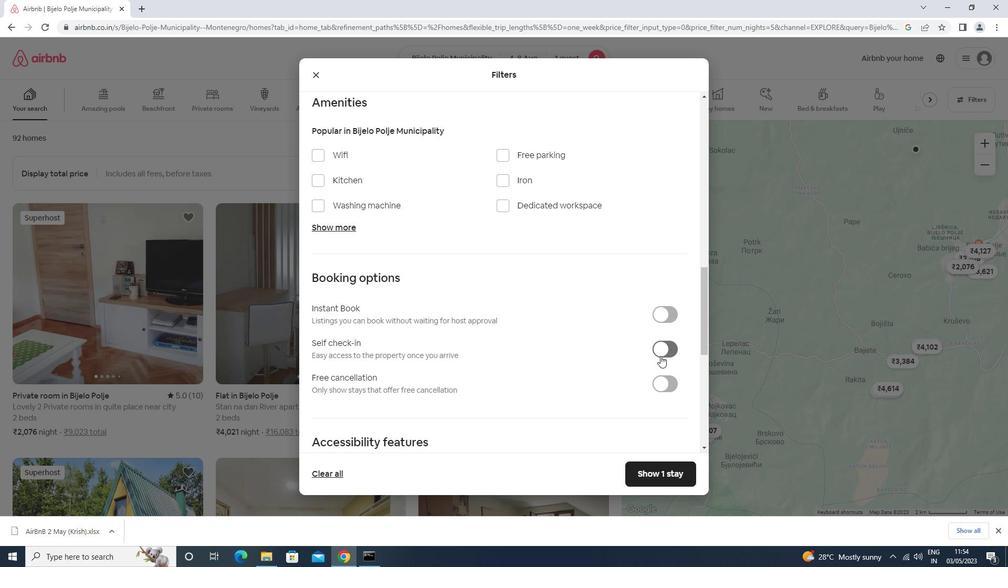 
Action: Mouse pressed left at (661, 355)
Screenshot: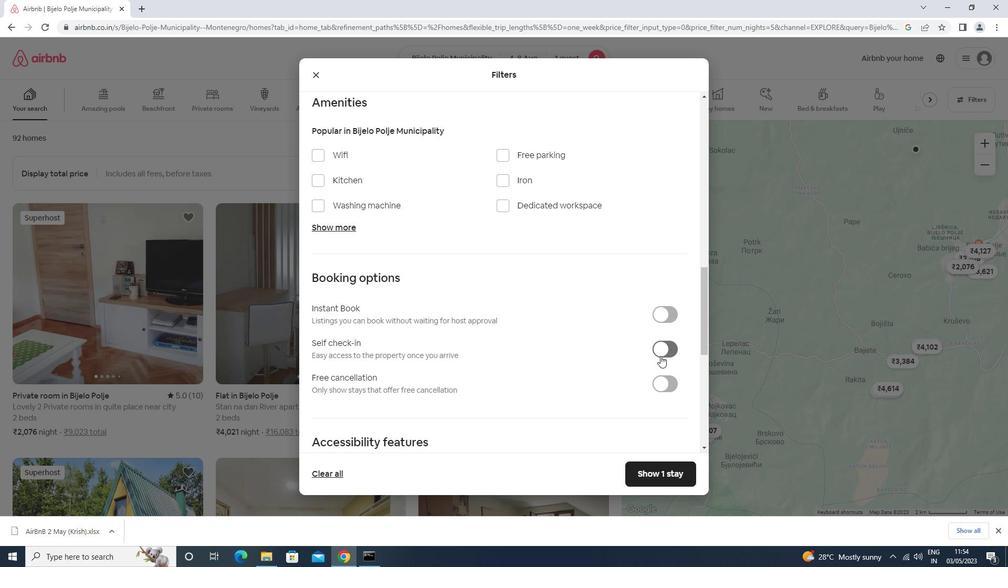 
Action: Mouse moved to (659, 348)
Screenshot: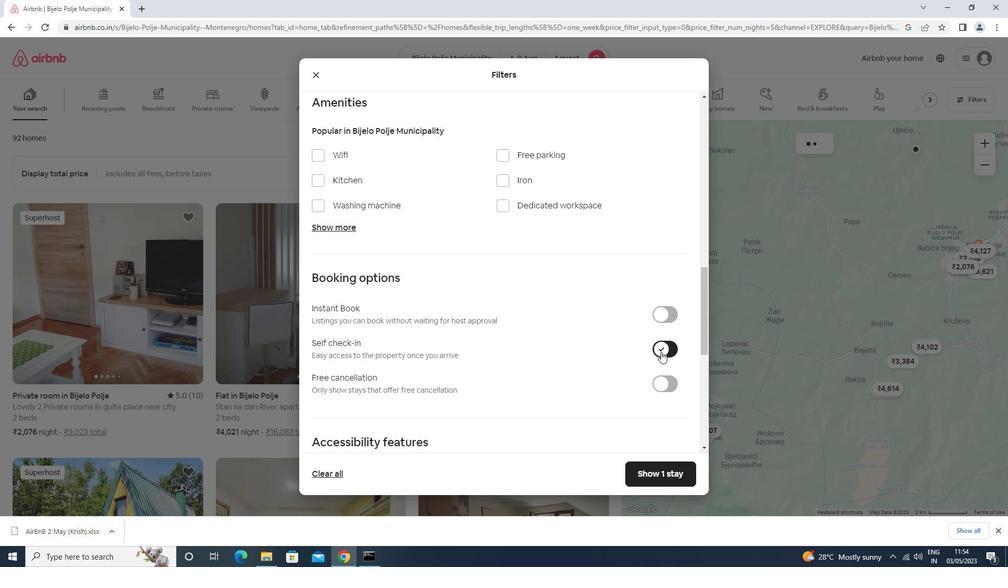 
Action: Mouse scrolled (659, 348) with delta (0, 0)
Screenshot: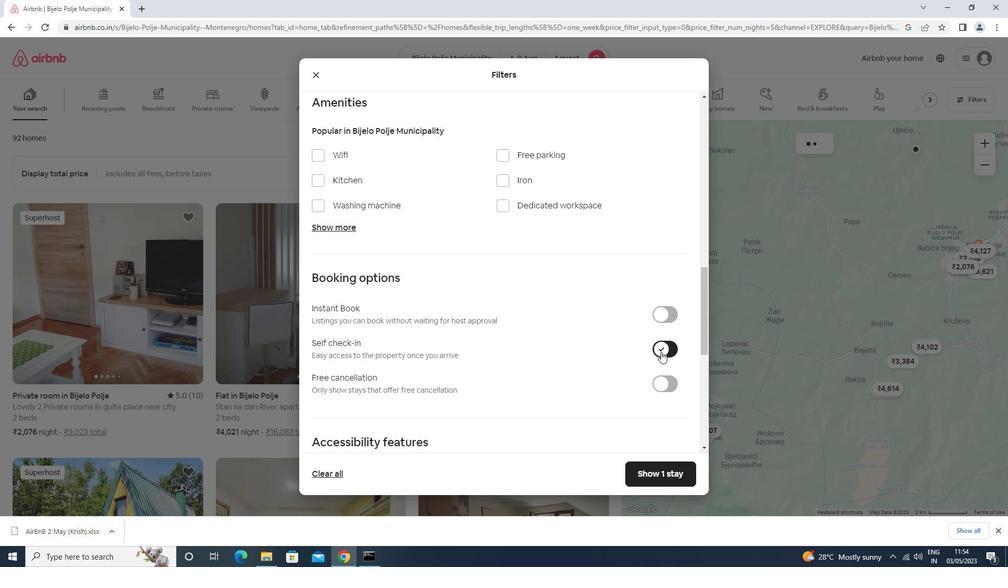 
Action: Mouse moved to (658, 348)
Screenshot: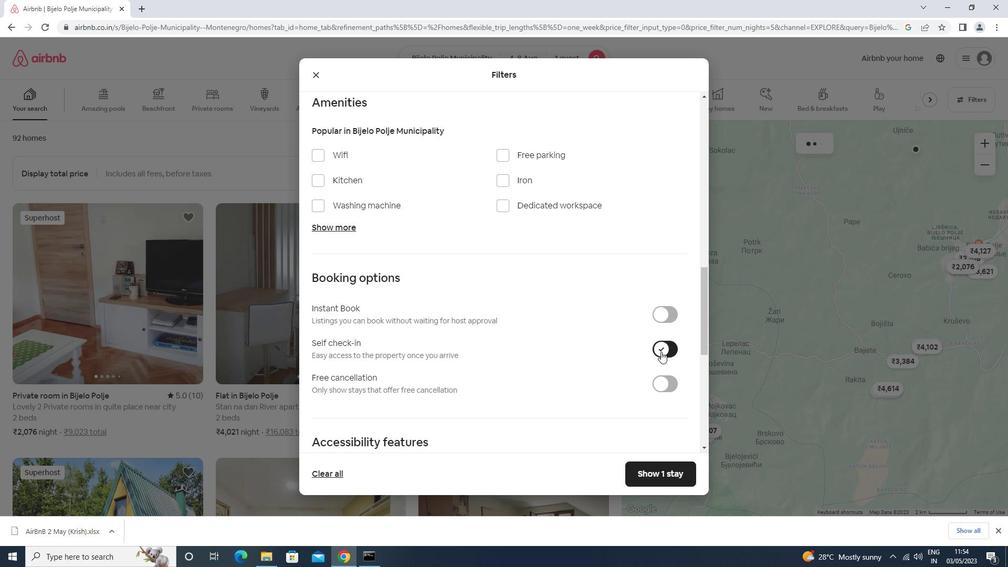 
Action: Mouse scrolled (658, 348) with delta (0, 0)
Screenshot: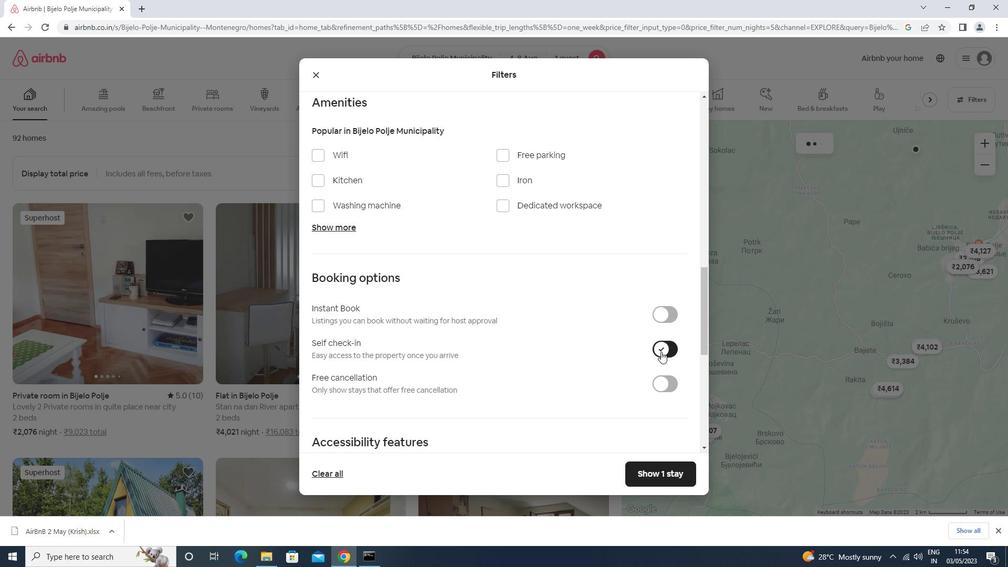 
Action: Mouse scrolled (658, 348) with delta (0, 0)
Screenshot: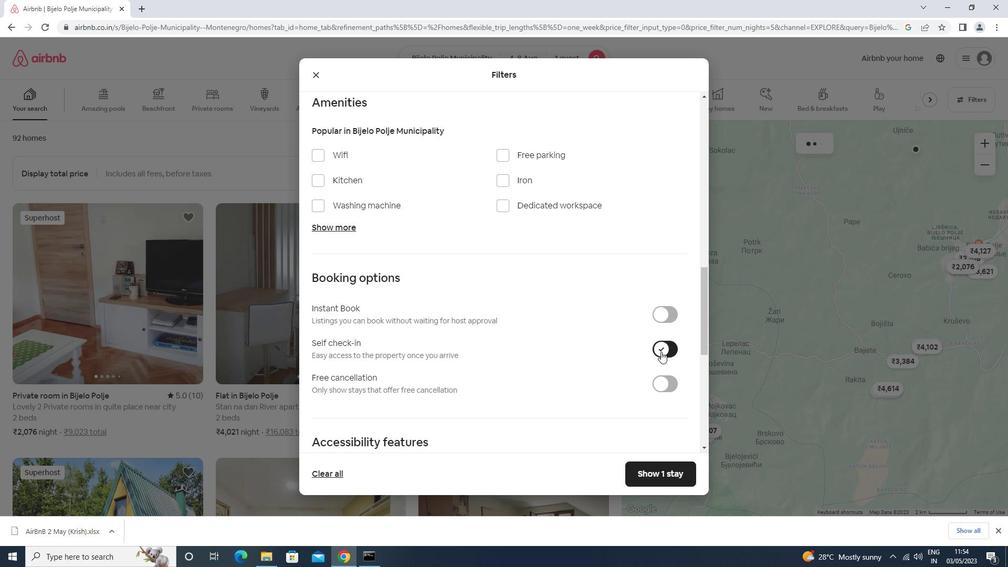 
Action: Mouse moved to (658, 349)
Screenshot: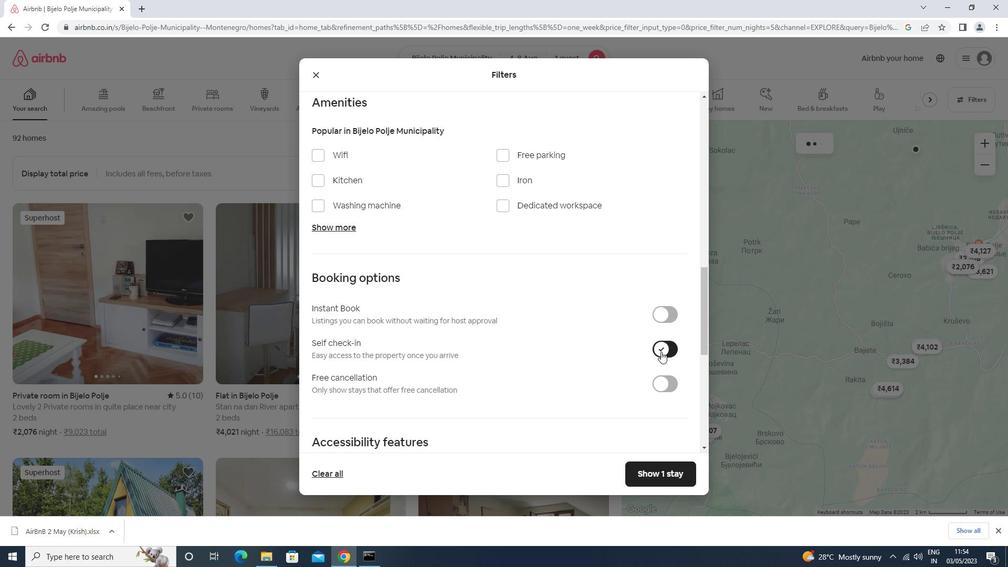 
Action: Mouse scrolled (658, 348) with delta (0, -1)
Screenshot: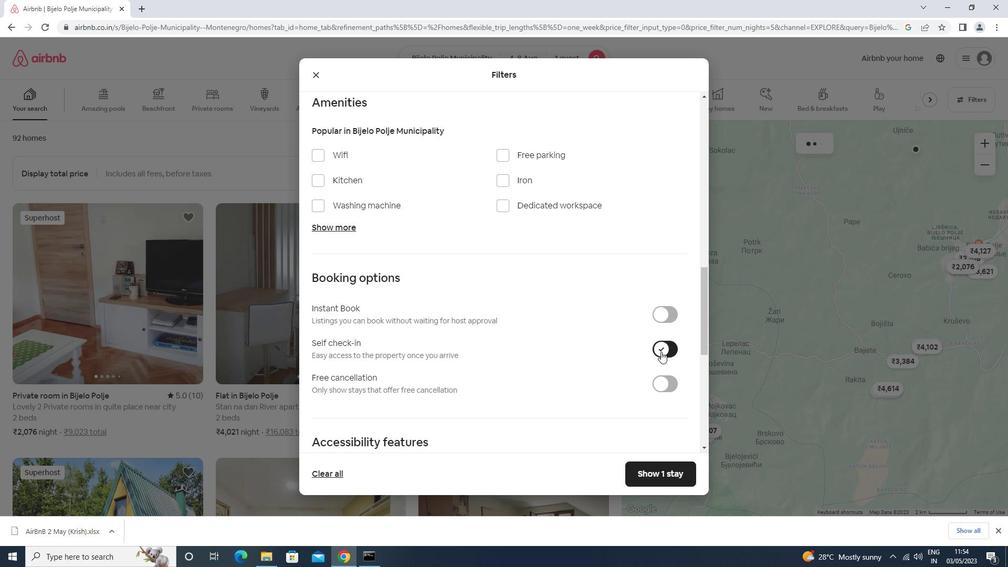
Action: Mouse scrolled (658, 348) with delta (0, 0)
Screenshot: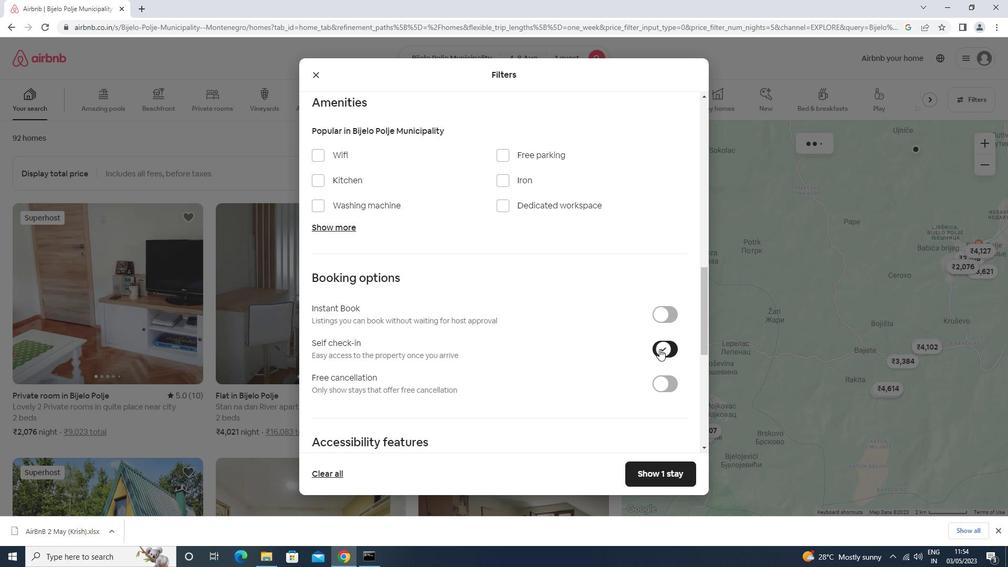 
Action: Mouse moved to (656, 351)
Screenshot: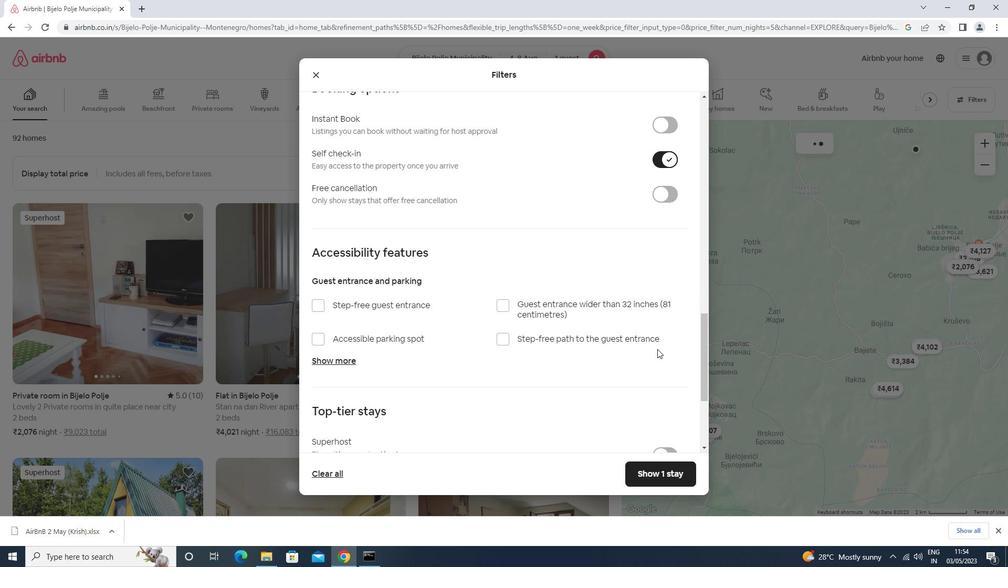 
Action: Mouse scrolled (656, 350) with delta (0, 0)
Screenshot: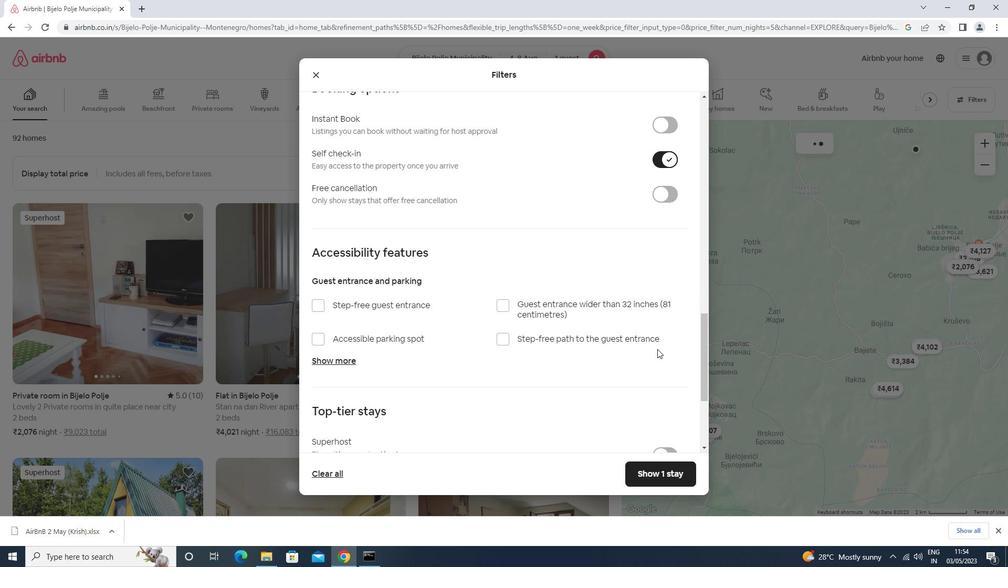 
Action: Mouse moved to (655, 351)
Screenshot: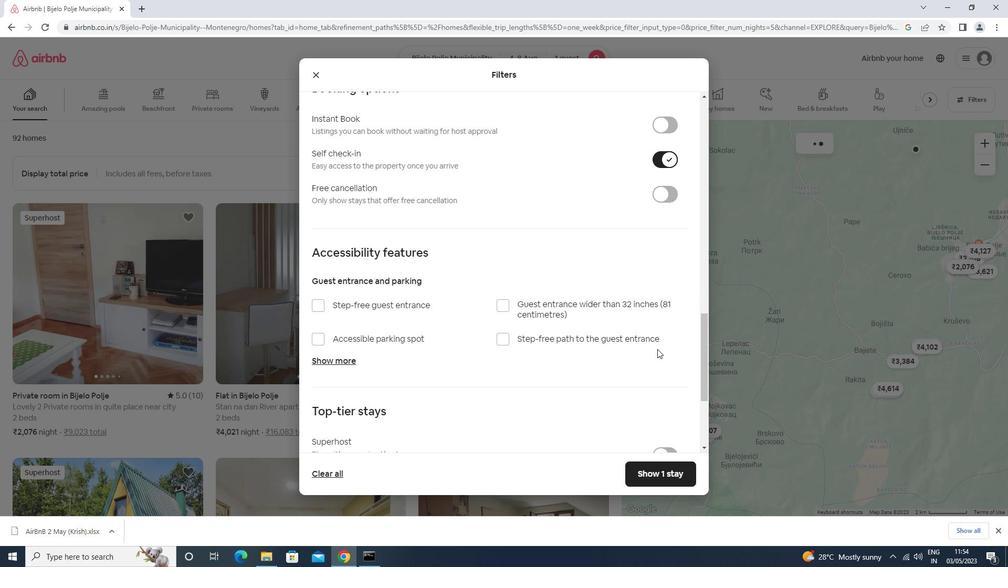 
Action: Mouse scrolled (655, 350) with delta (0, 0)
Screenshot: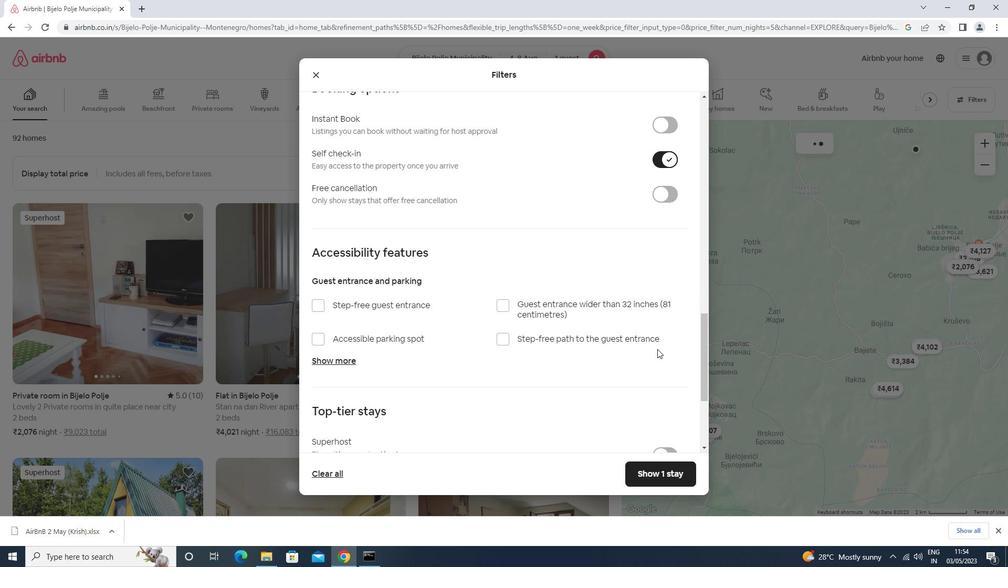
Action: Mouse moved to (654, 351)
Screenshot: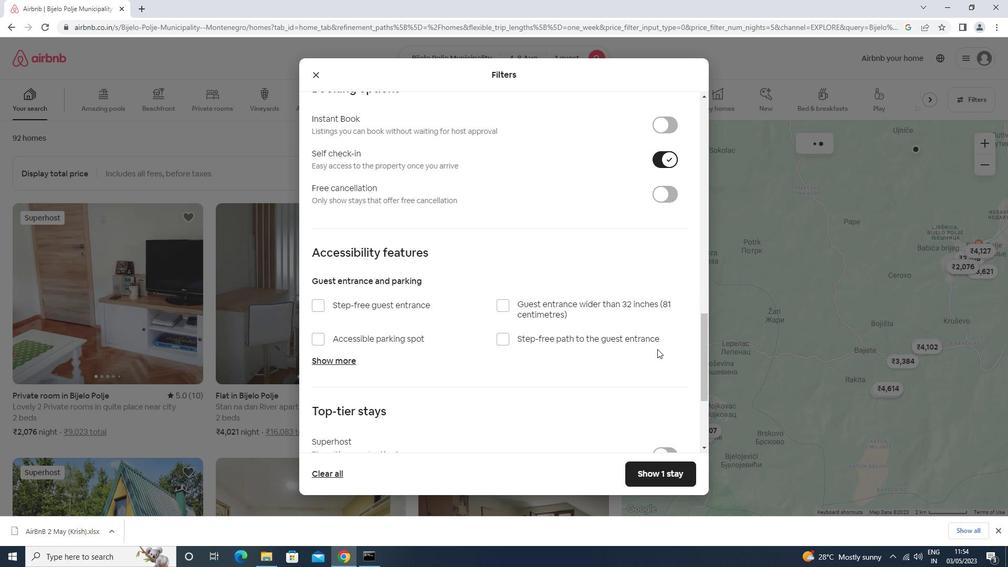
Action: Mouse scrolled (654, 351) with delta (0, 0)
Screenshot: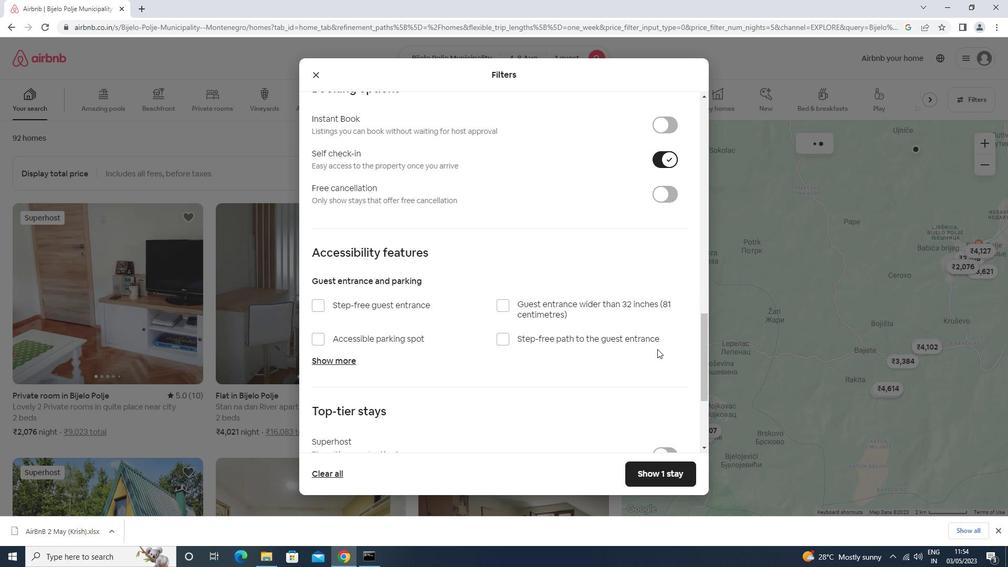 
Action: Mouse scrolled (654, 351) with delta (0, 0)
Screenshot: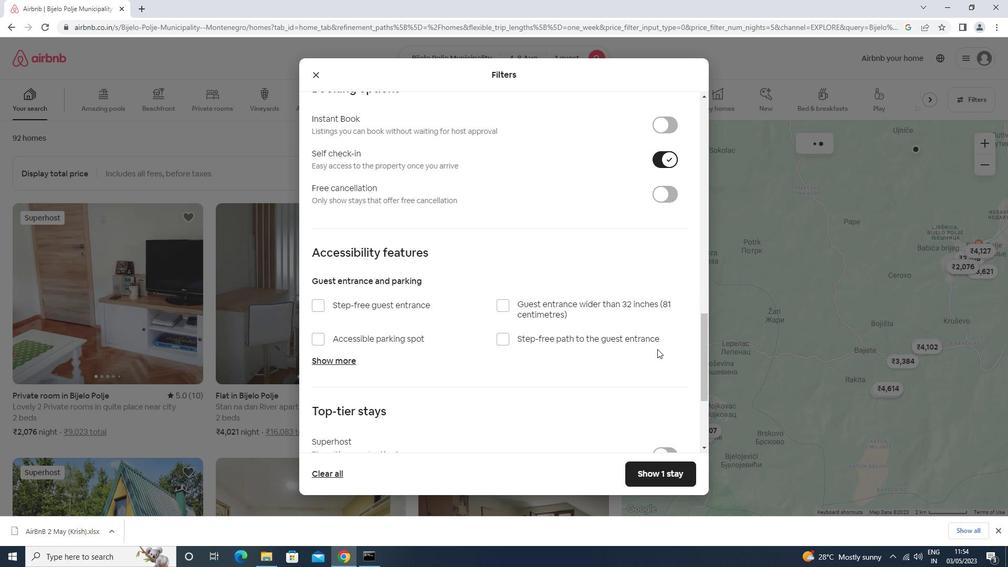 
Action: Mouse moved to (654, 351)
Screenshot: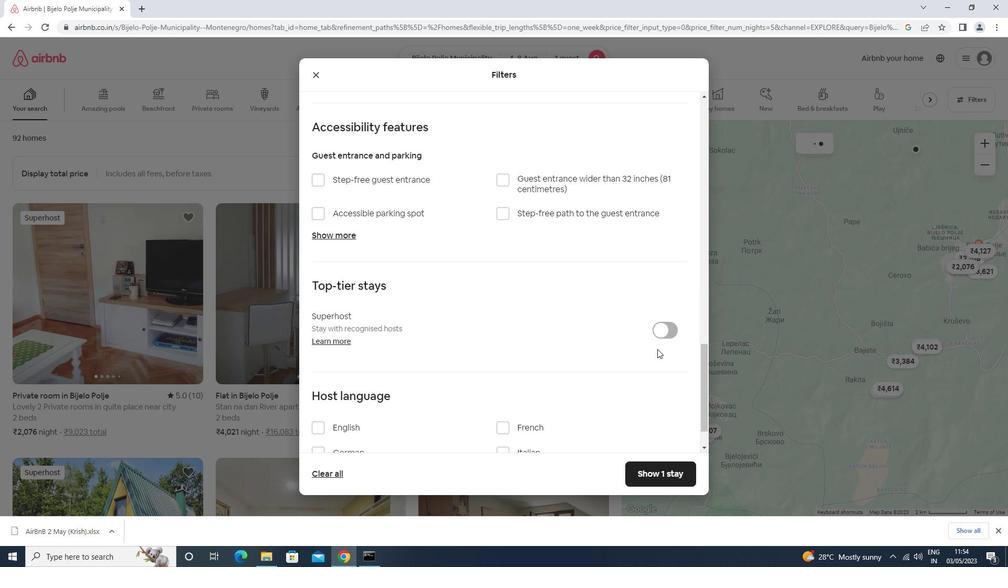 
Action: Mouse scrolled (654, 351) with delta (0, 0)
Screenshot: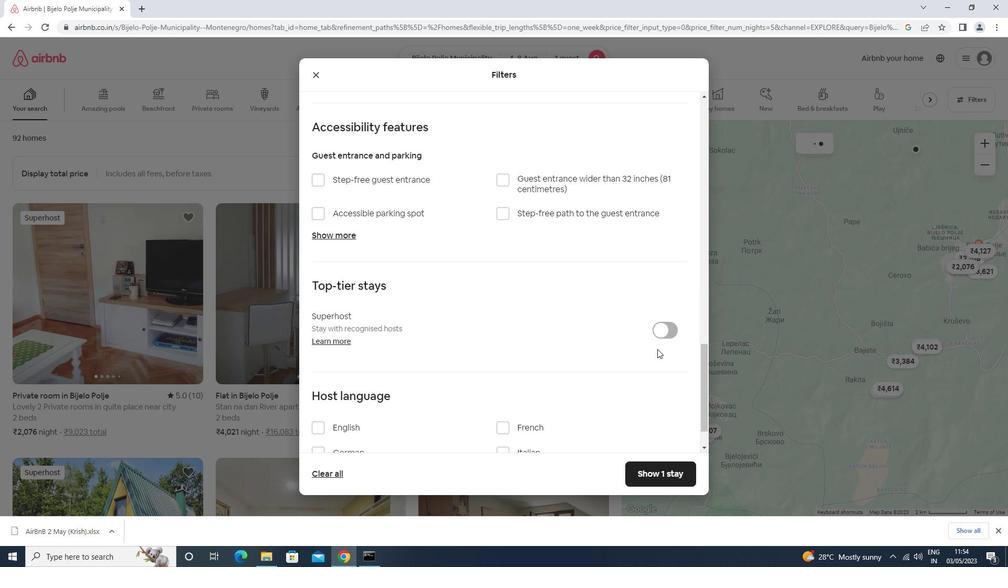 
Action: Mouse moved to (318, 381)
Screenshot: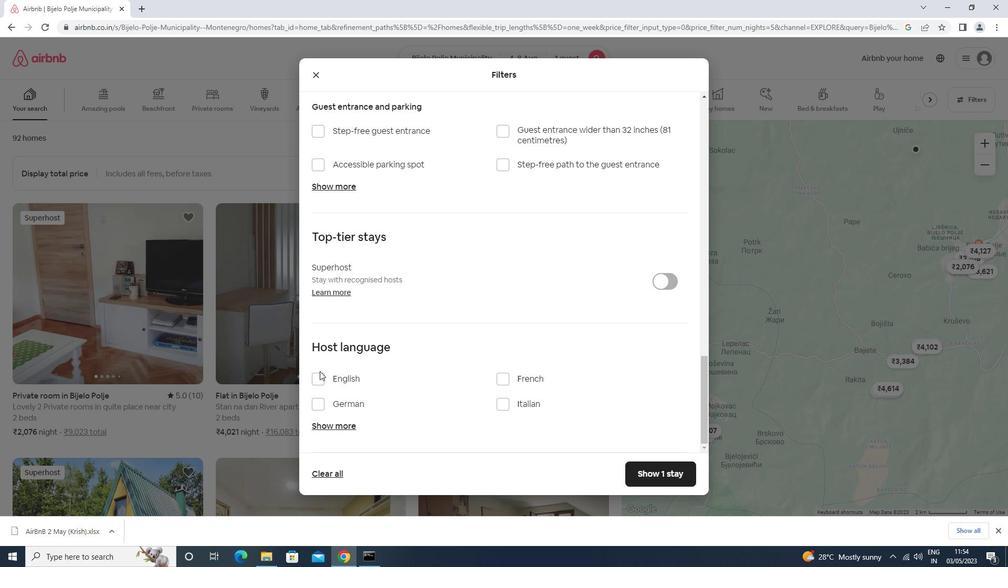 
Action: Mouse pressed left at (318, 381)
Screenshot: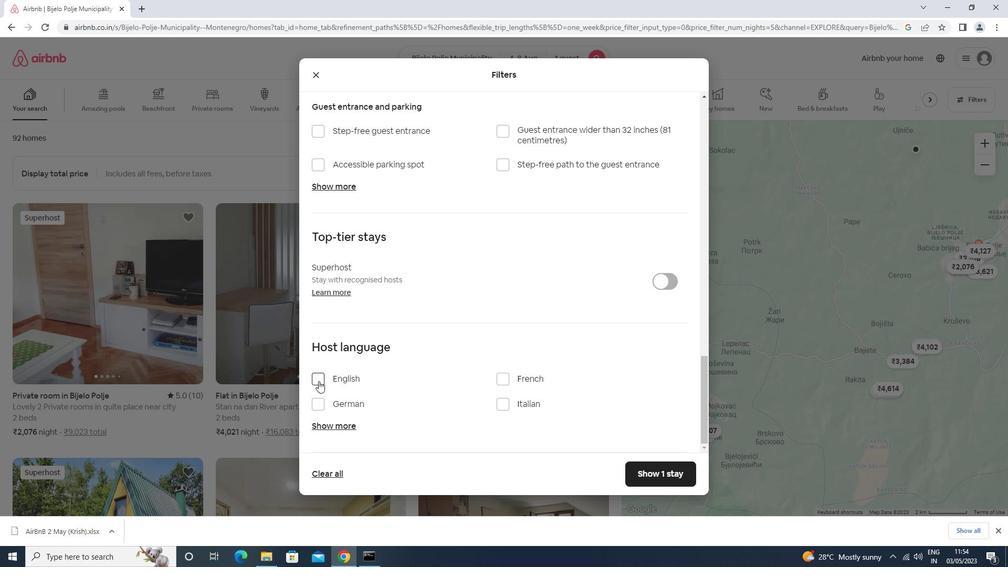 
Action: Mouse moved to (656, 476)
Screenshot: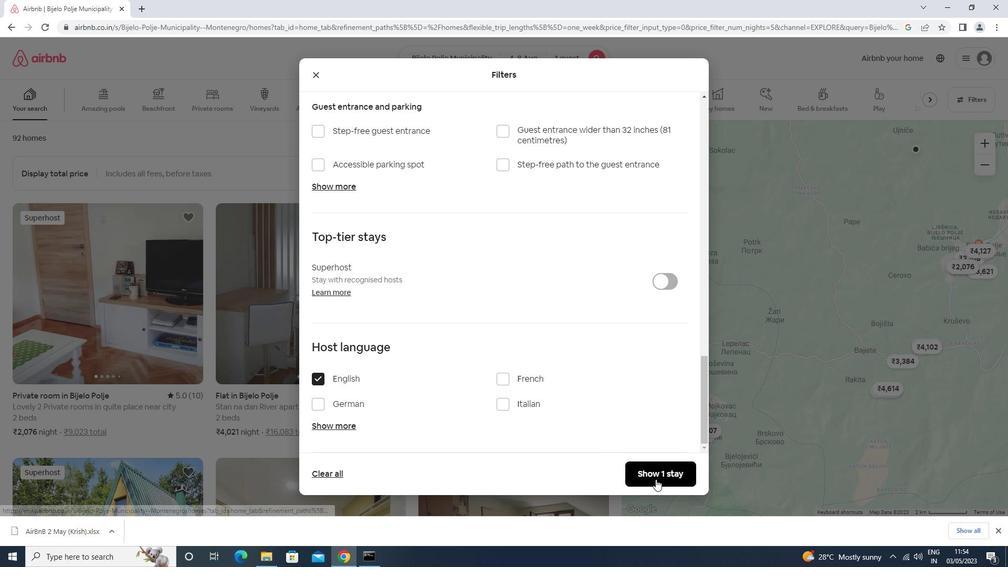 
Action: Mouse pressed left at (656, 476)
Screenshot: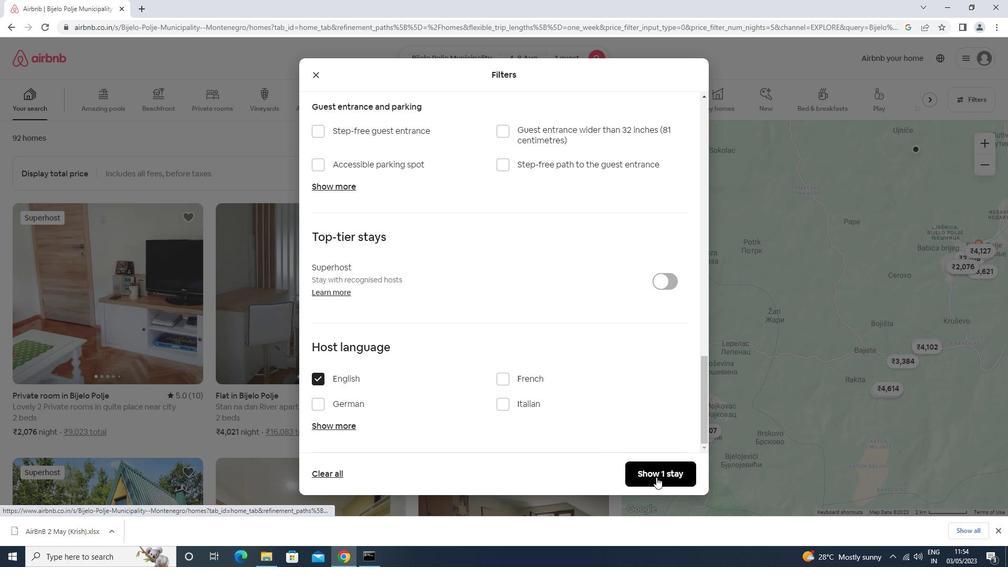 
Action: Mouse moved to (656, 475)
Screenshot: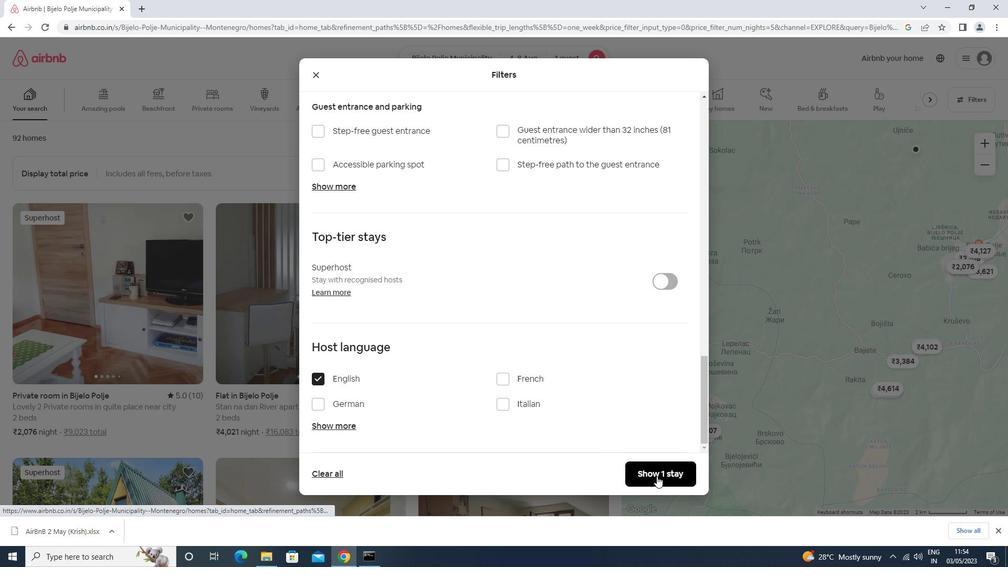 
